 Task: Look for space in Manukau City, New Zealand from 12th July, 2023 to 16th July, 2023 for 8 adults in price range Rs.10000 to Rs.16000. Place can be private room with 8 bedrooms having 8 beds and 8 bathrooms. Property type can be house, flat, guest house. Amenities needed are: wifi, TV, free parkinig on premises, gym, breakfast. Booking option can be shelf check-in. Required host language is English.
Action: Mouse moved to (416, 108)
Screenshot: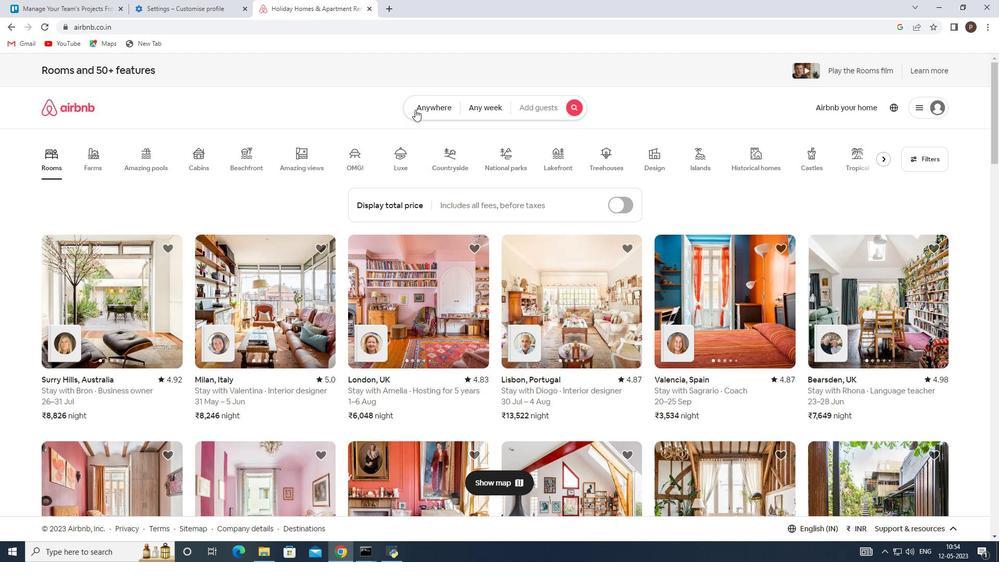 
Action: Mouse pressed left at (416, 108)
Screenshot: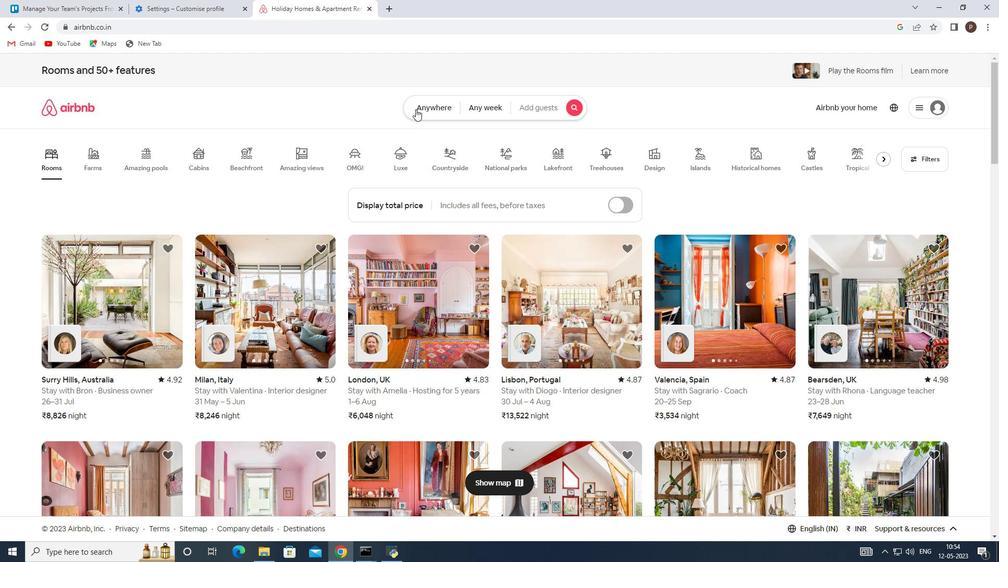 
Action: Mouse moved to (346, 149)
Screenshot: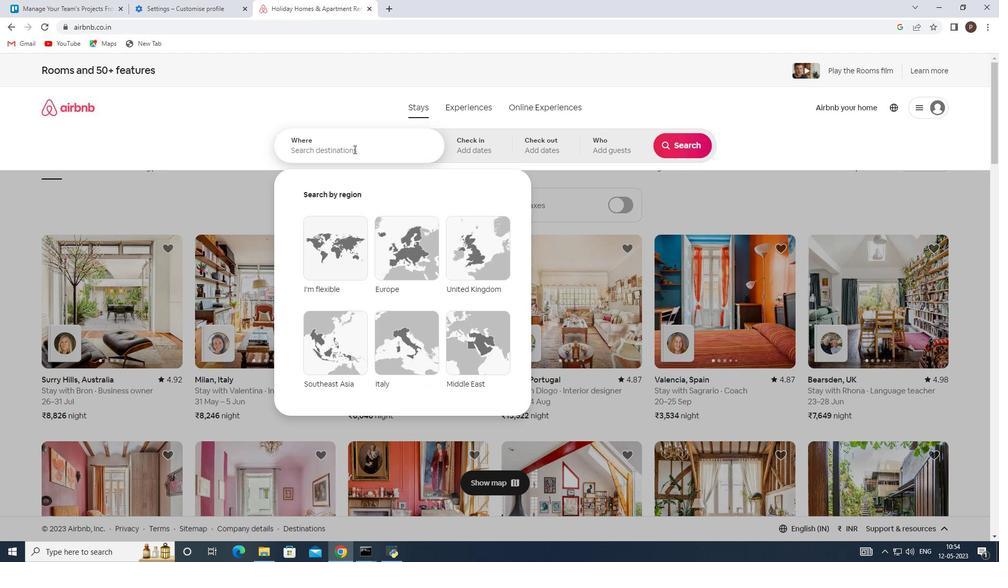 
Action: Mouse pressed left at (346, 149)
Screenshot: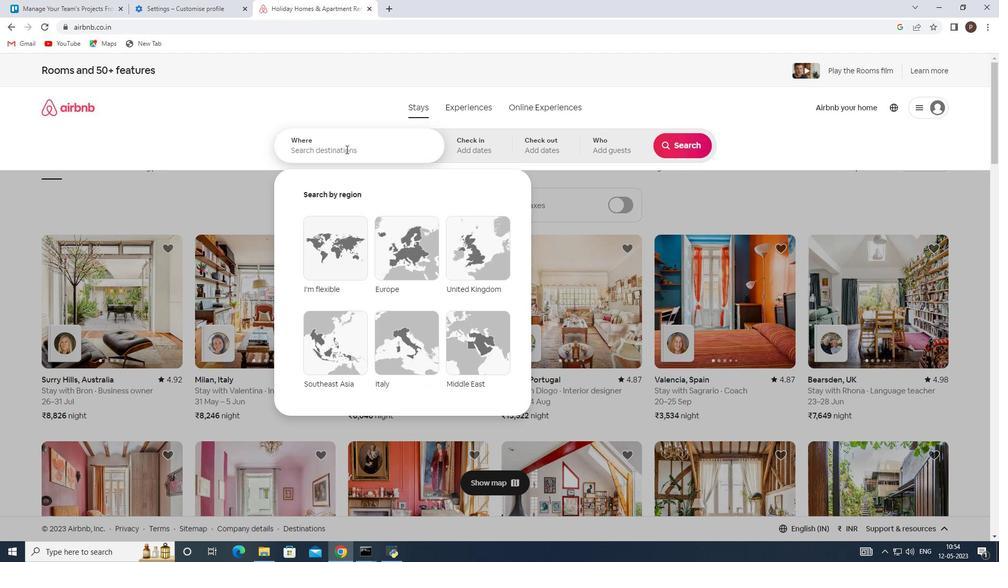 
Action: Key pressed <Key.caps_lock>M<Key.caps_lock>anukau<Key.space><Key.caps_lock>C<Key.caps_lock>ity,<Key.space><Key.caps_lock>N<Key.caps_lock>ew<Key.space><Key.caps_lock>Z<Key.caps_lock>ealand<Key.space><Key.enter>
Screenshot: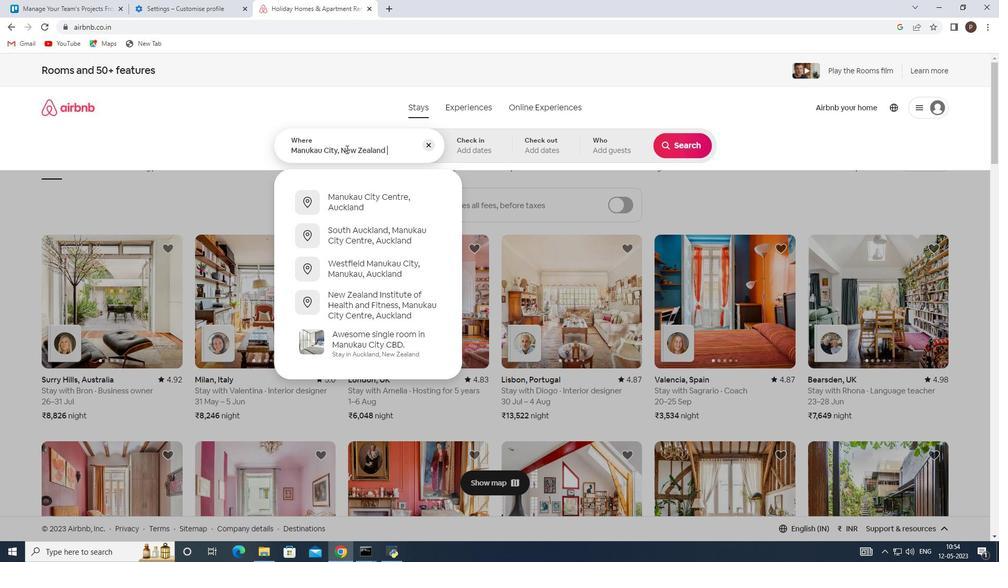 
Action: Mouse moved to (679, 224)
Screenshot: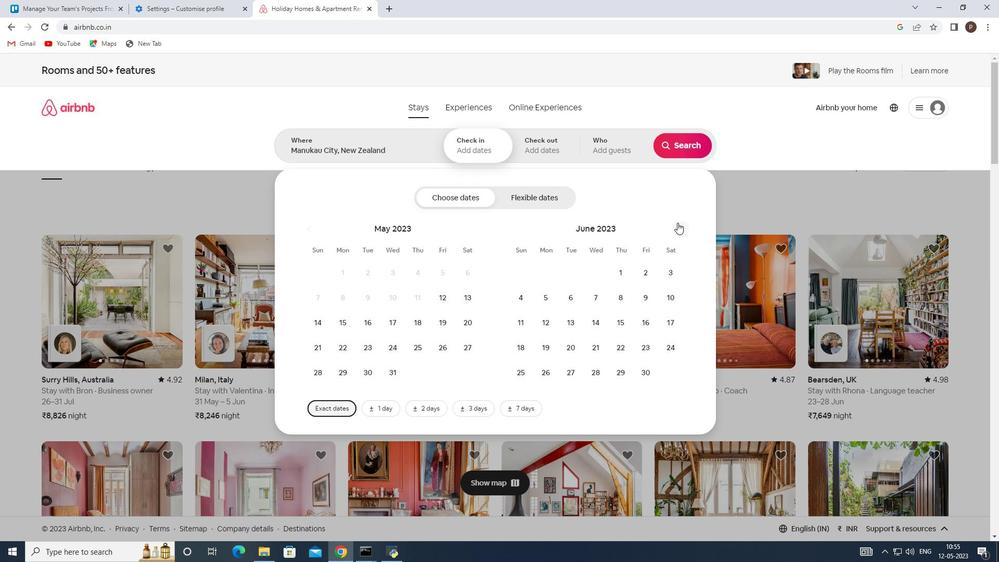 
Action: Mouse pressed left at (679, 224)
Screenshot: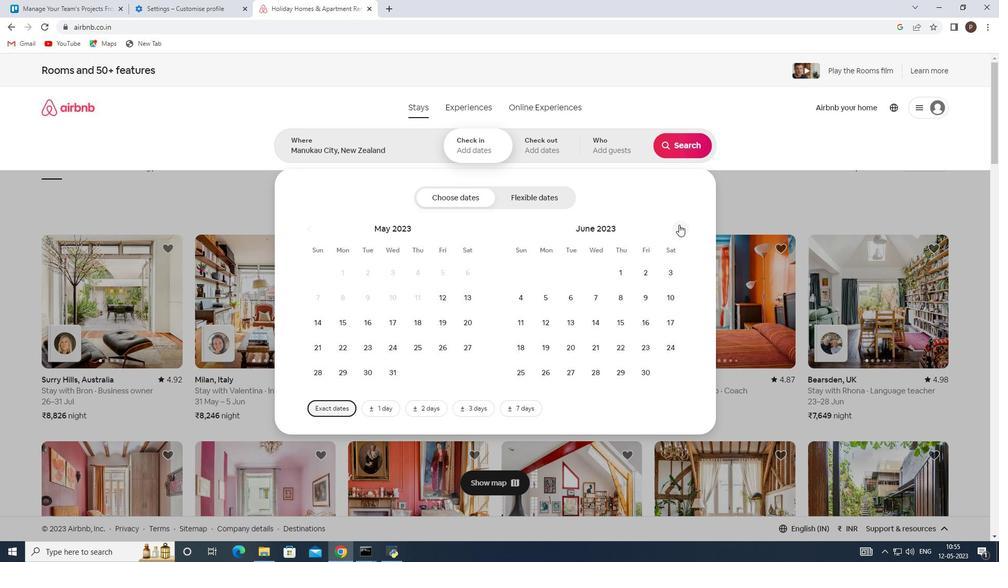 
Action: Mouse moved to (596, 320)
Screenshot: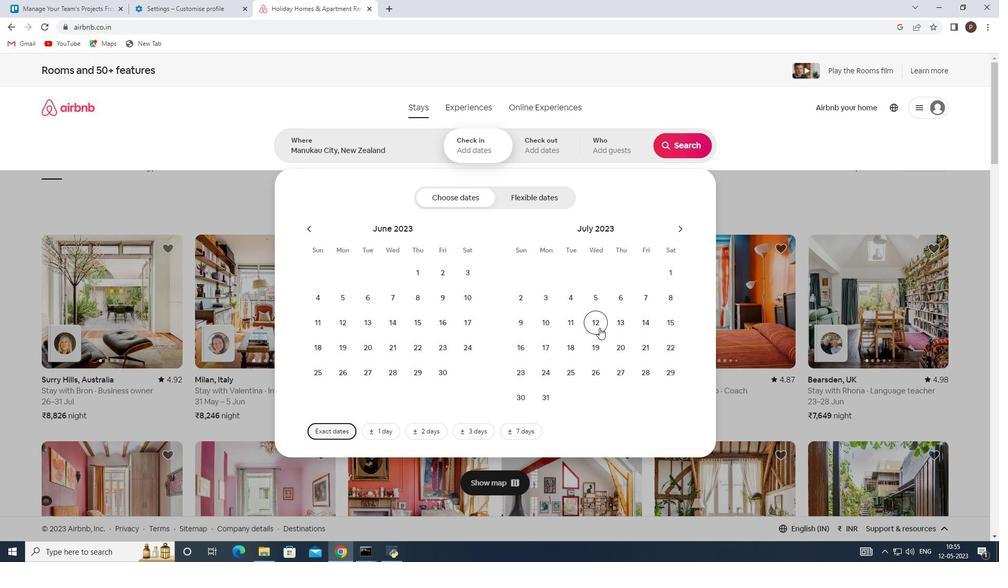 
Action: Mouse pressed left at (596, 320)
Screenshot: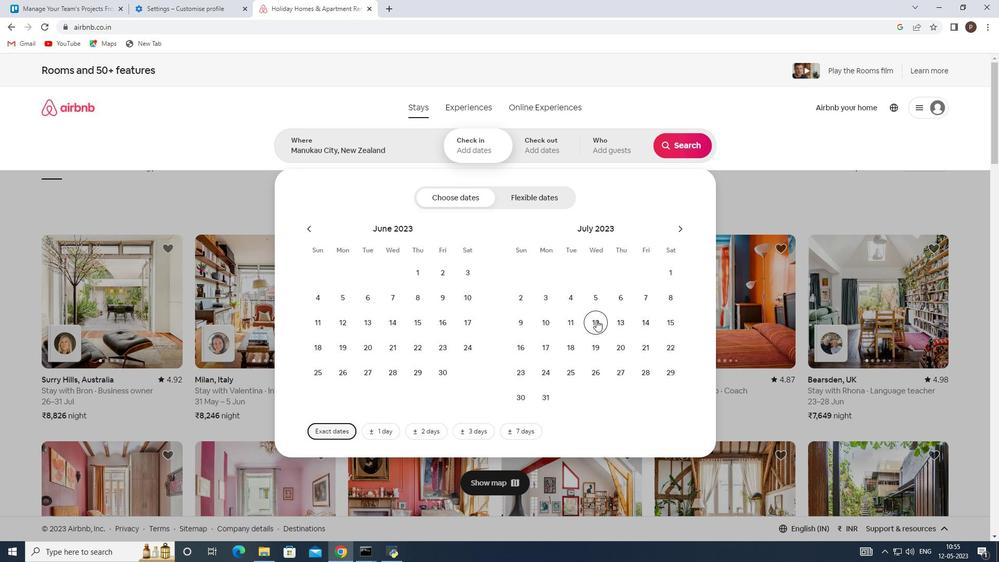 
Action: Mouse moved to (518, 348)
Screenshot: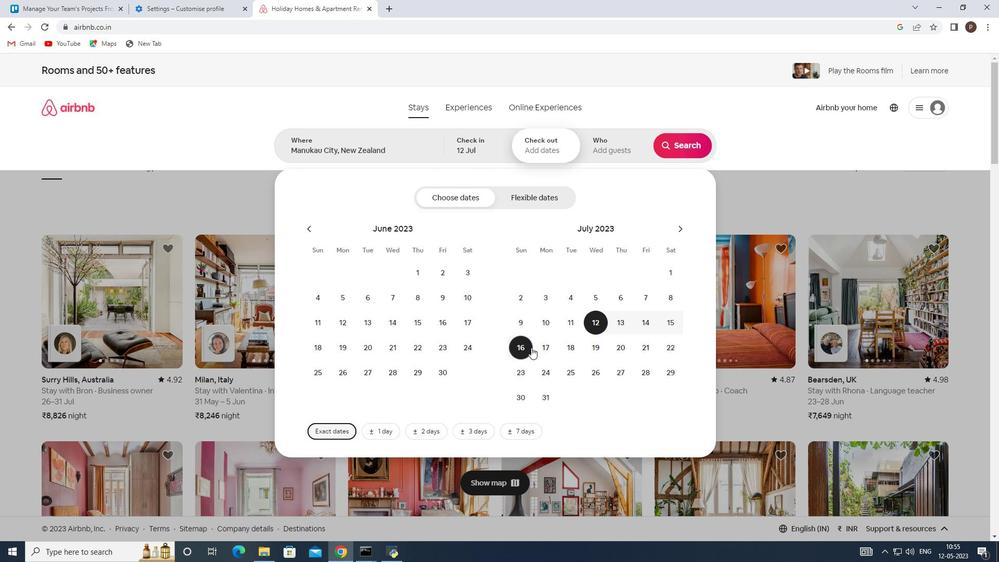 
Action: Mouse pressed left at (518, 348)
Screenshot: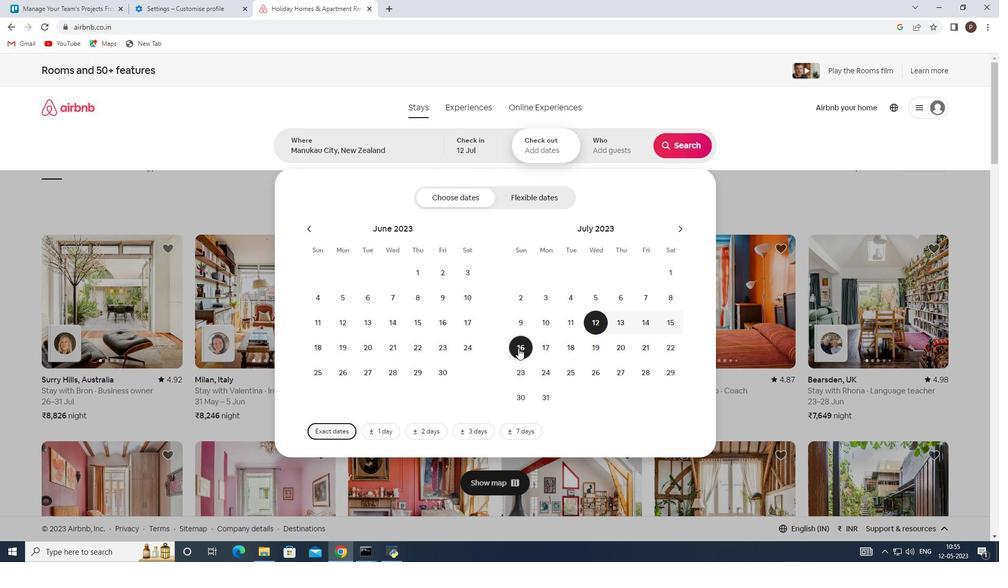 
Action: Mouse moved to (599, 143)
Screenshot: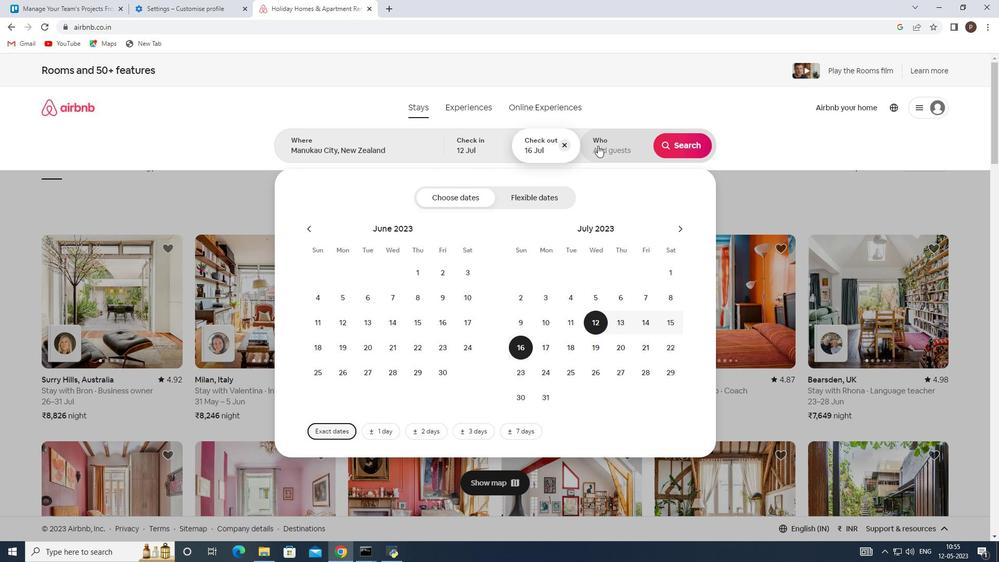 
Action: Mouse pressed left at (599, 143)
Screenshot: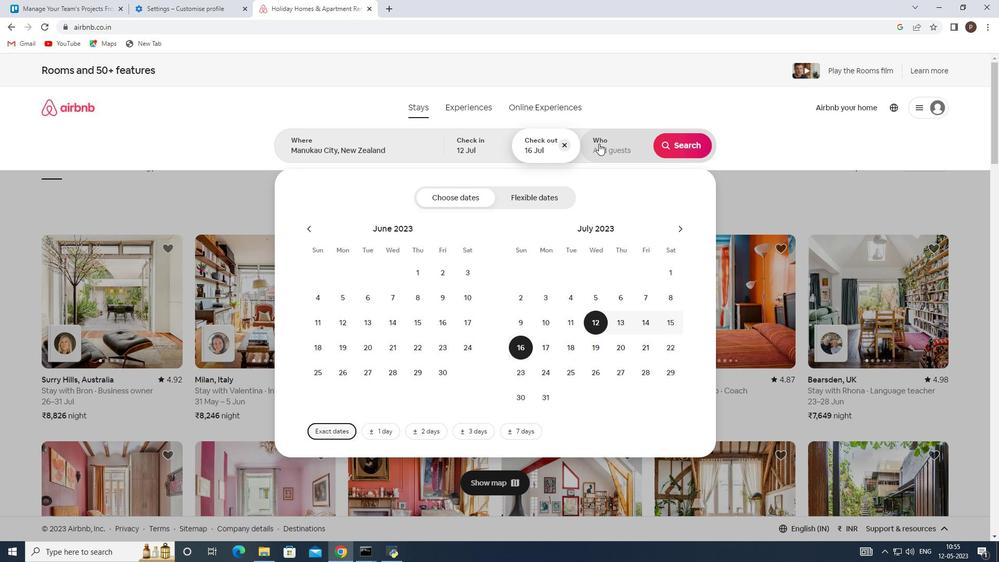 
Action: Mouse moved to (684, 199)
Screenshot: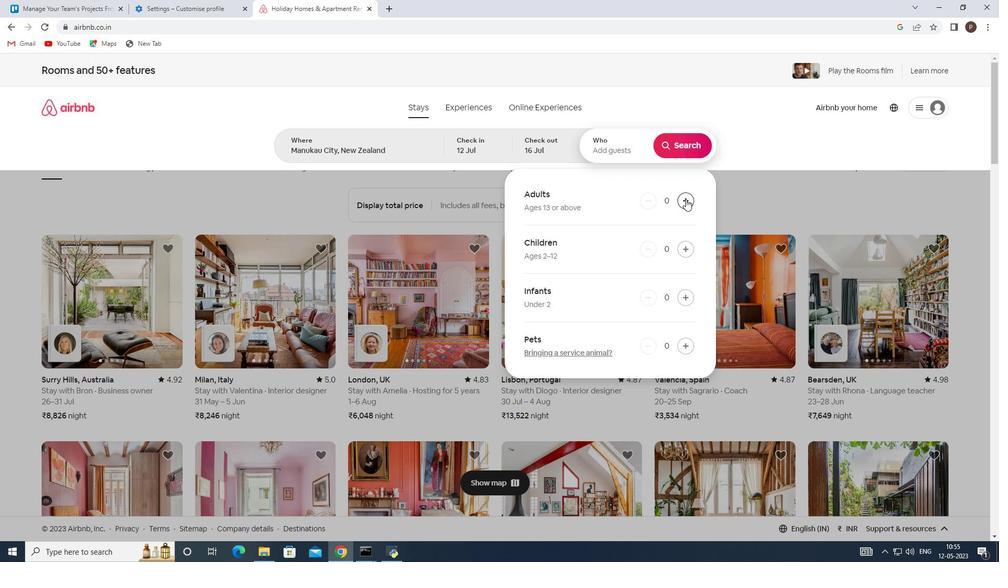 
Action: Mouse pressed left at (684, 199)
Screenshot: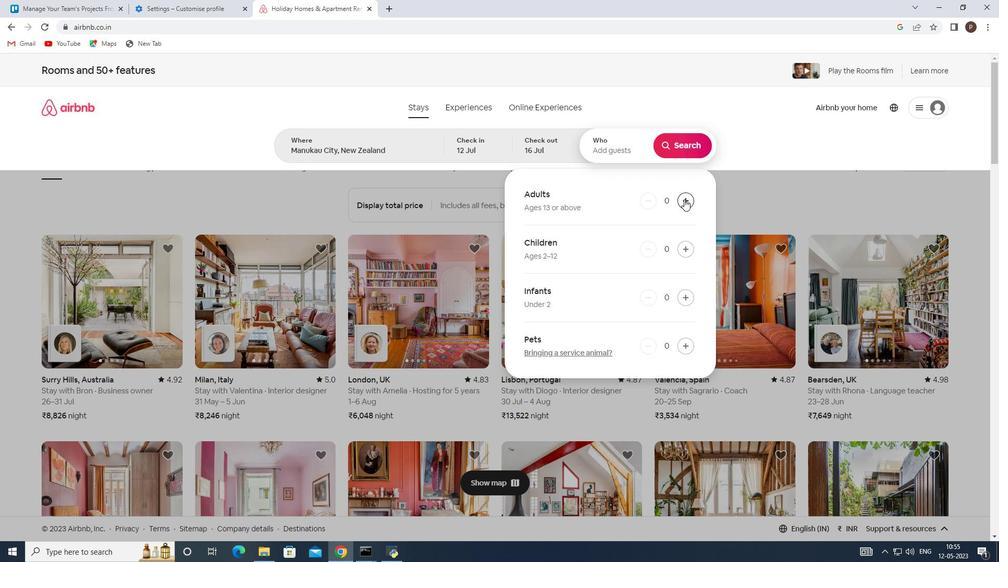 
Action: Mouse pressed left at (684, 199)
Screenshot: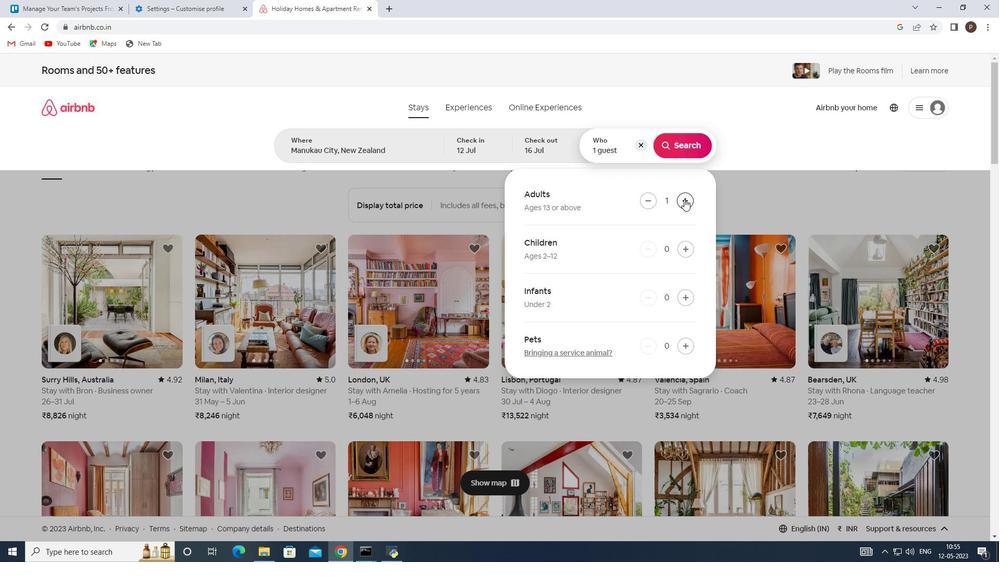
Action: Mouse pressed left at (684, 199)
Screenshot: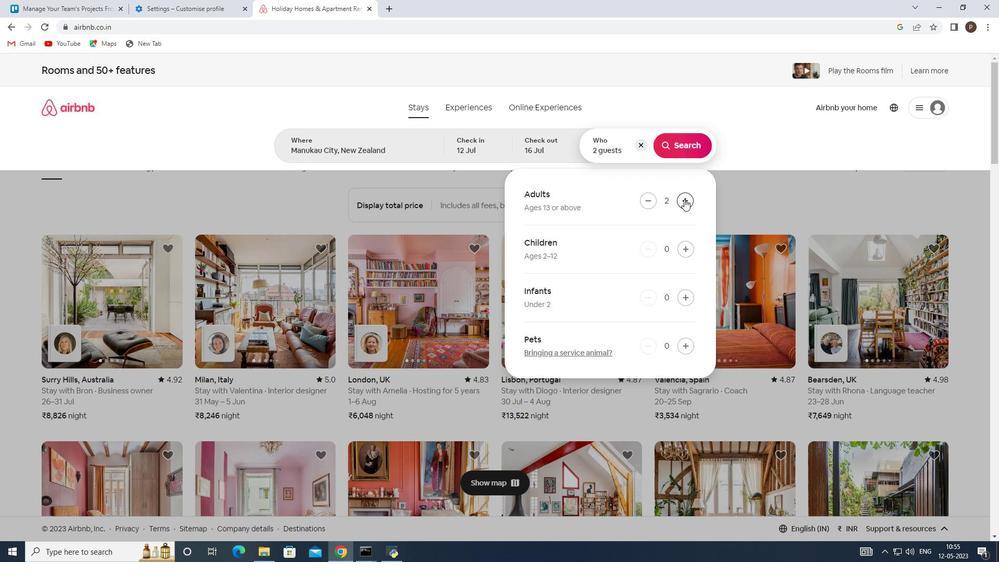 
Action: Mouse pressed left at (684, 199)
Screenshot: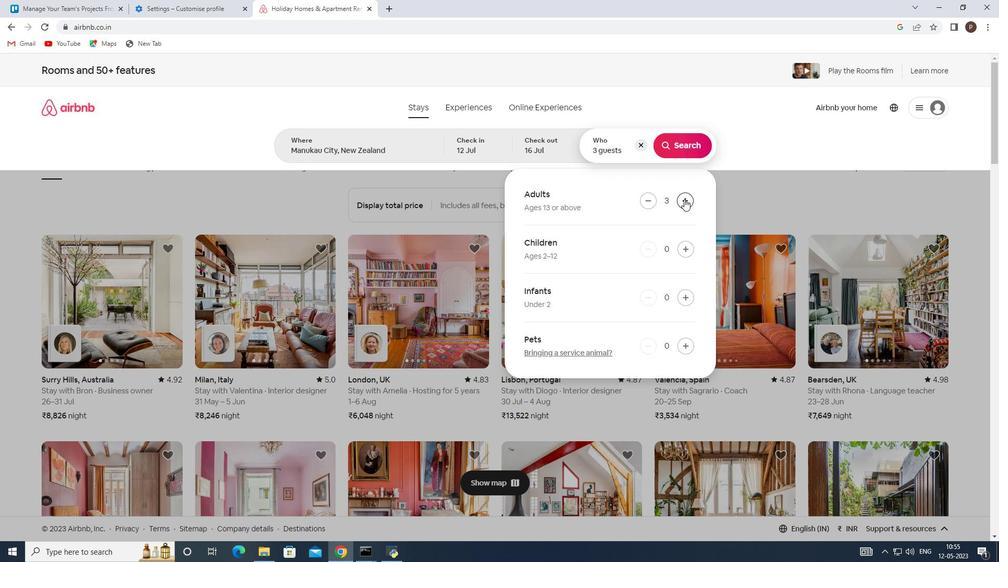 
Action: Mouse pressed left at (684, 199)
Screenshot: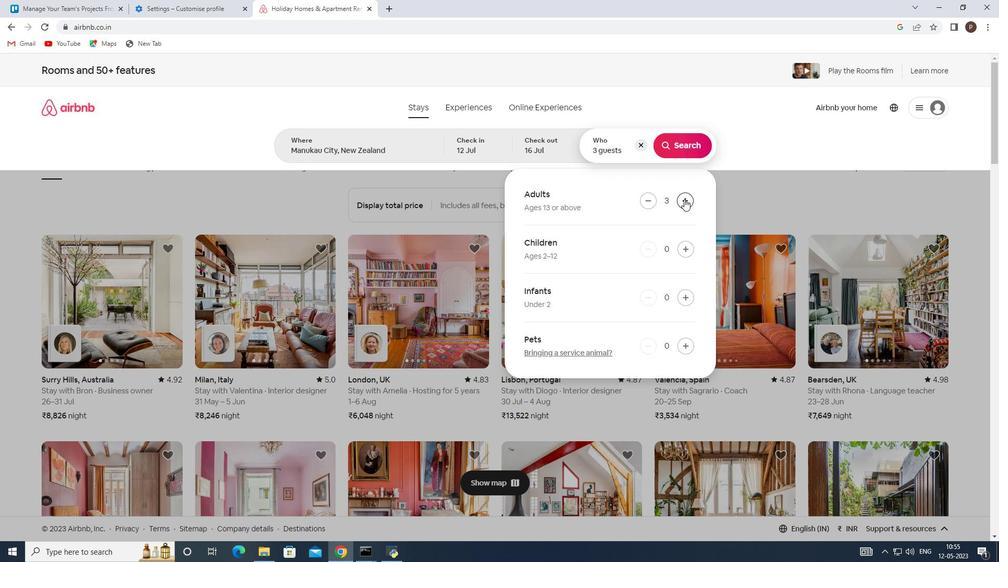 
Action: Mouse pressed left at (684, 199)
Screenshot: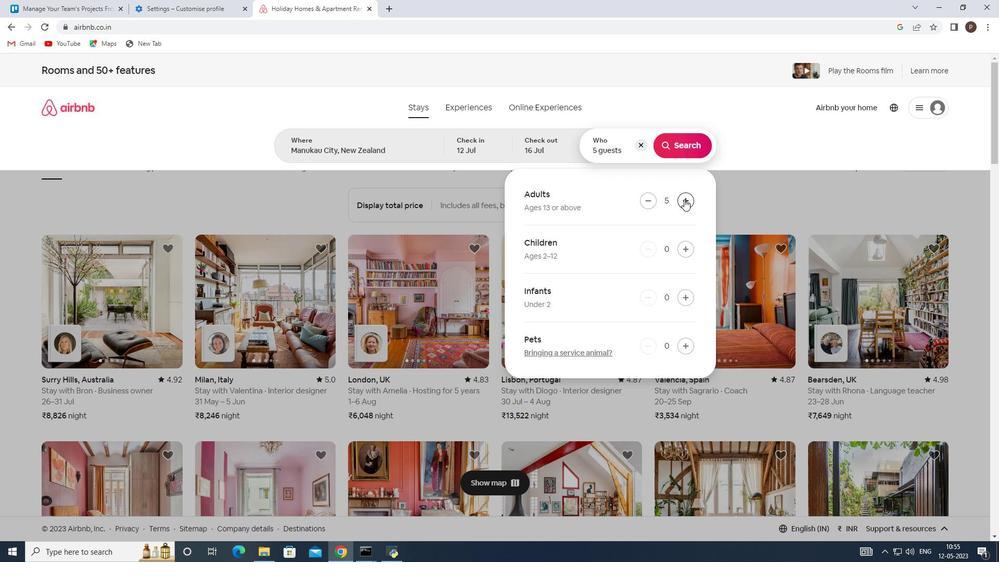 
Action: Mouse pressed left at (684, 199)
Screenshot: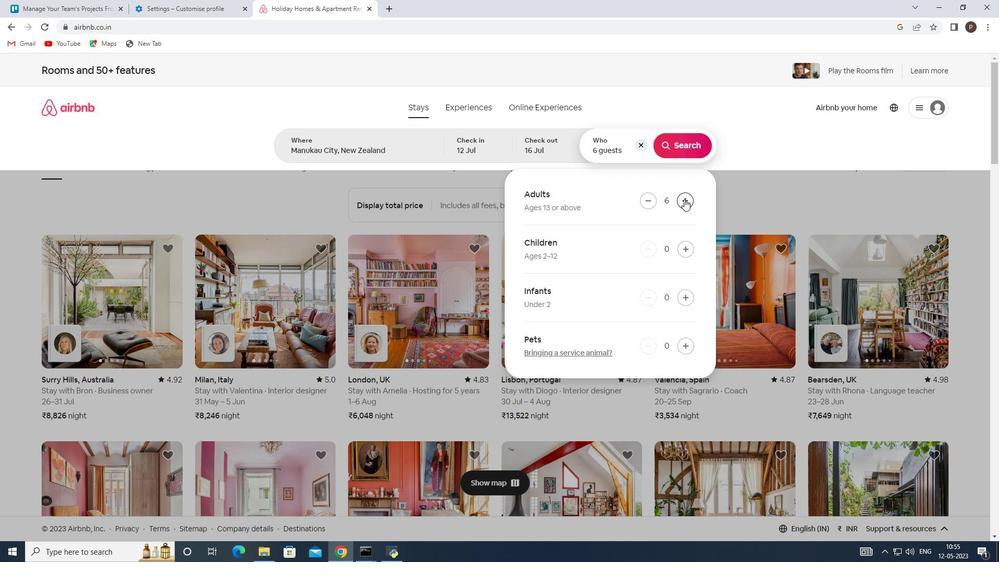 
Action: Mouse pressed left at (684, 199)
Screenshot: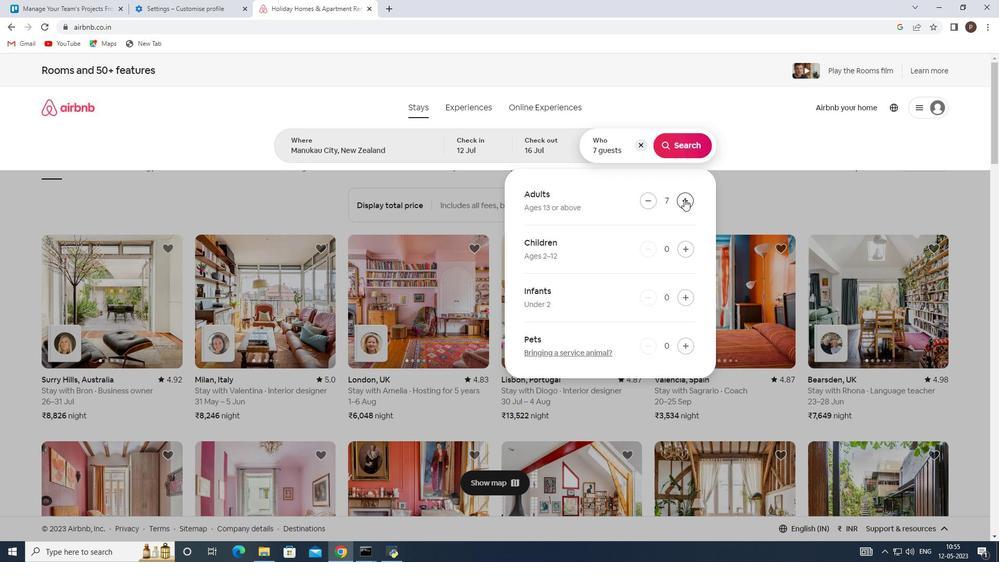 
Action: Mouse moved to (675, 154)
Screenshot: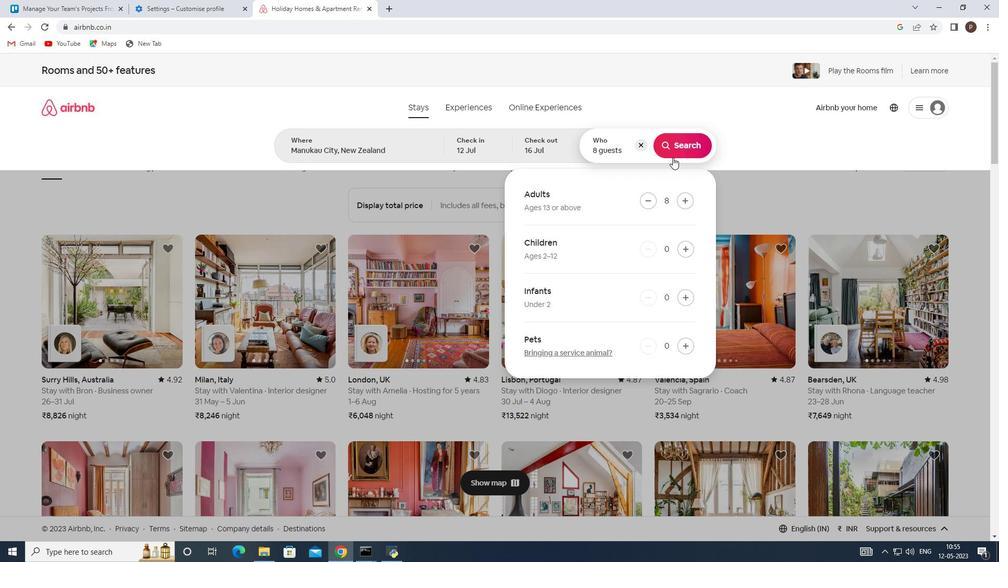 
Action: Mouse pressed left at (675, 154)
Screenshot: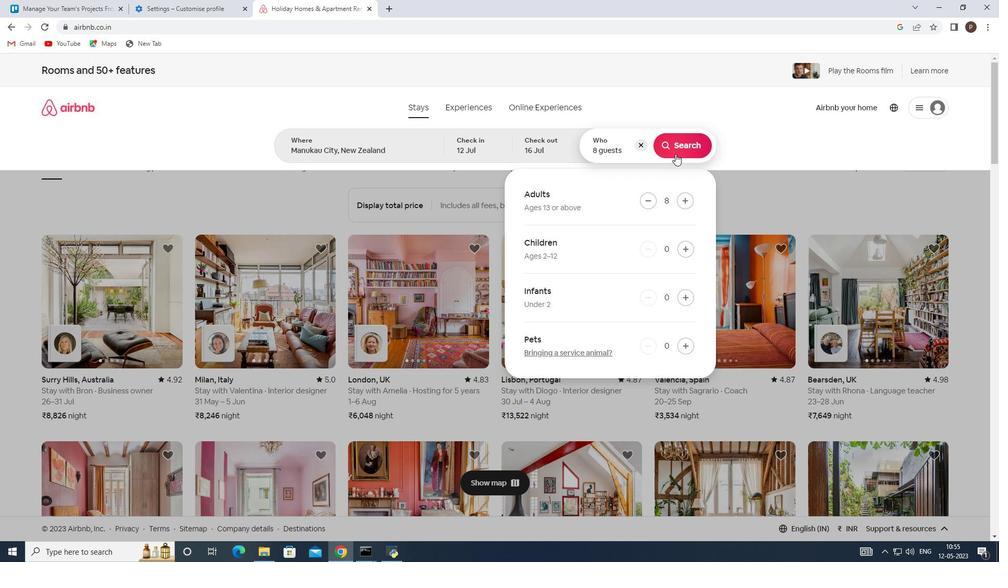 
Action: Mouse moved to (941, 114)
Screenshot: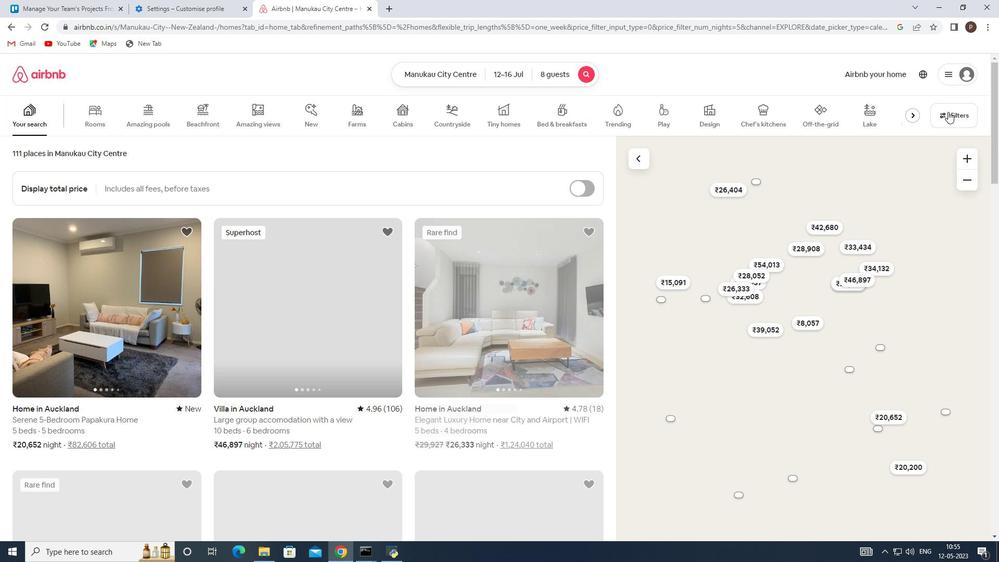 
Action: Mouse pressed left at (941, 114)
Screenshot: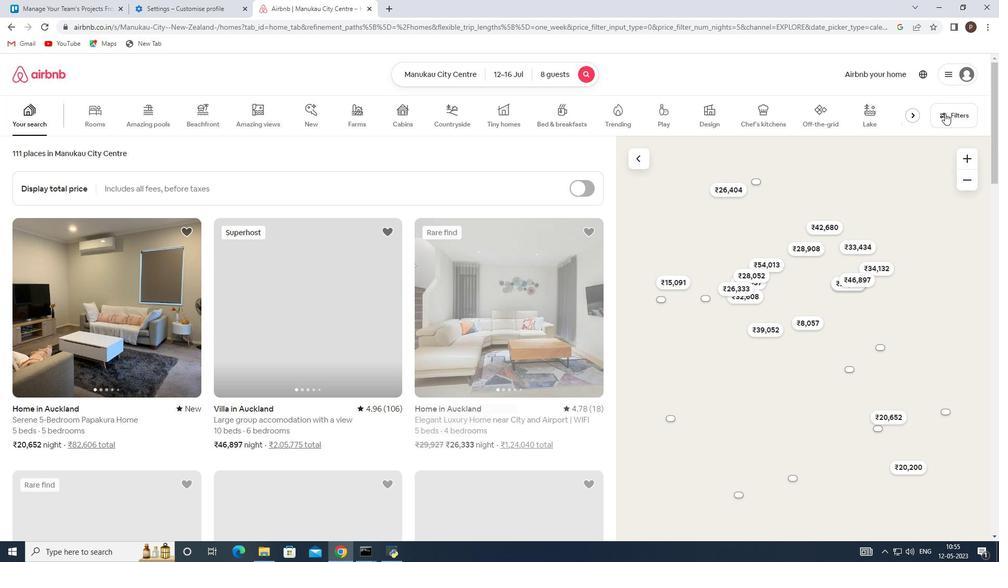
Action: Mouse moved to (341, 366)
Screenshot: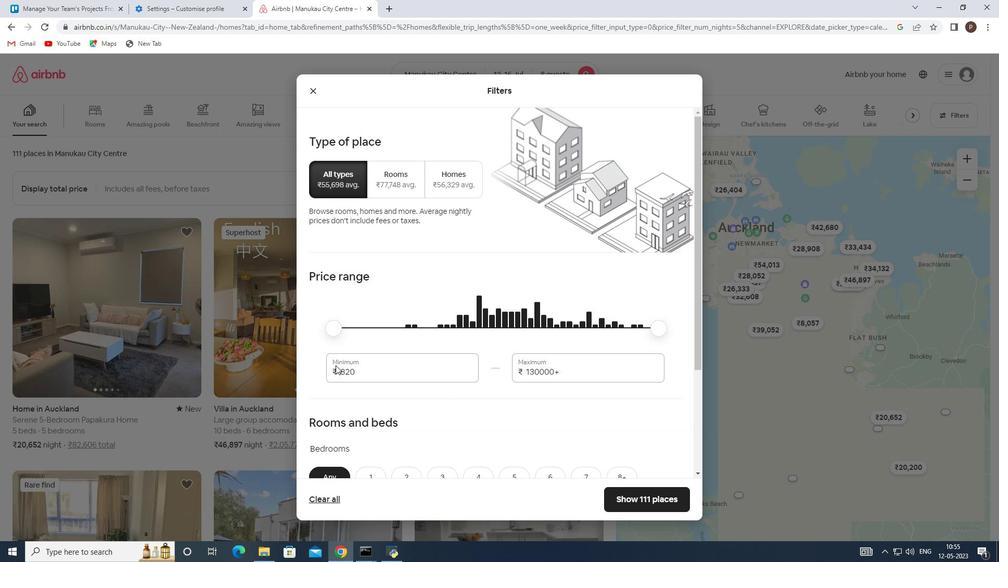 
Action: Mouse pressed left at (341, 366)
Screenshot: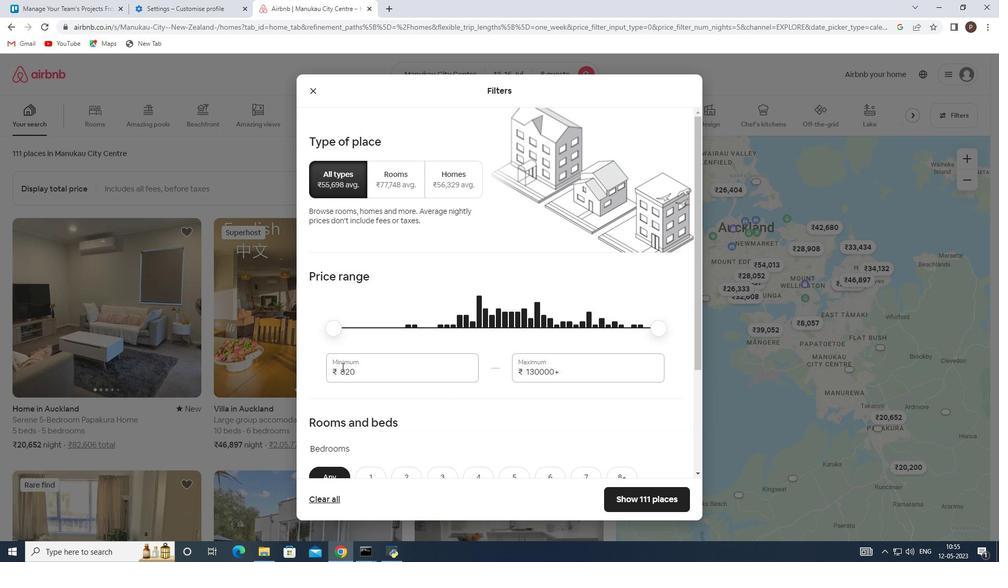 
Action: Mouse pressed left at (341, 366)
Screenshot: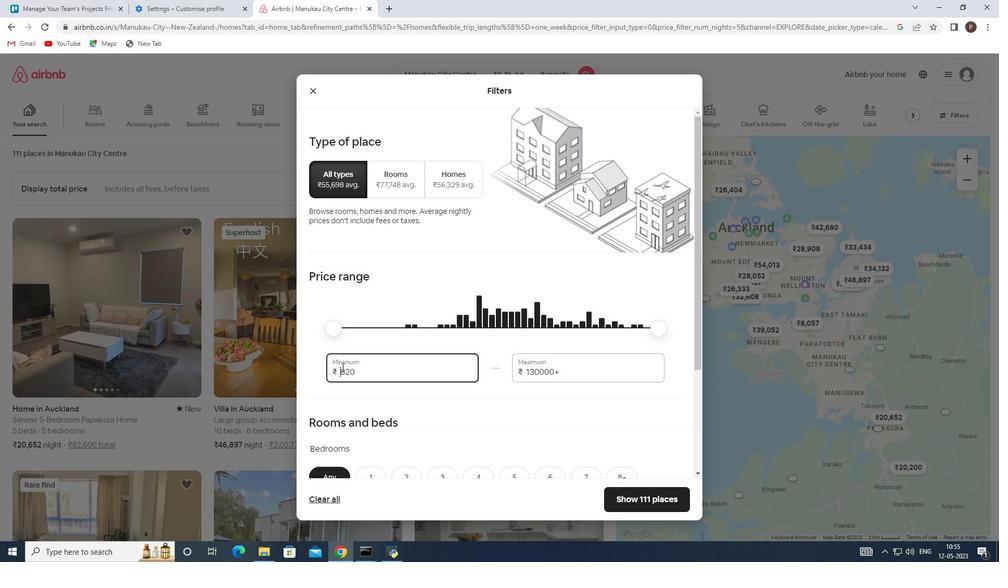 
Action: Mouse moved to (341, 366)
Screenshot: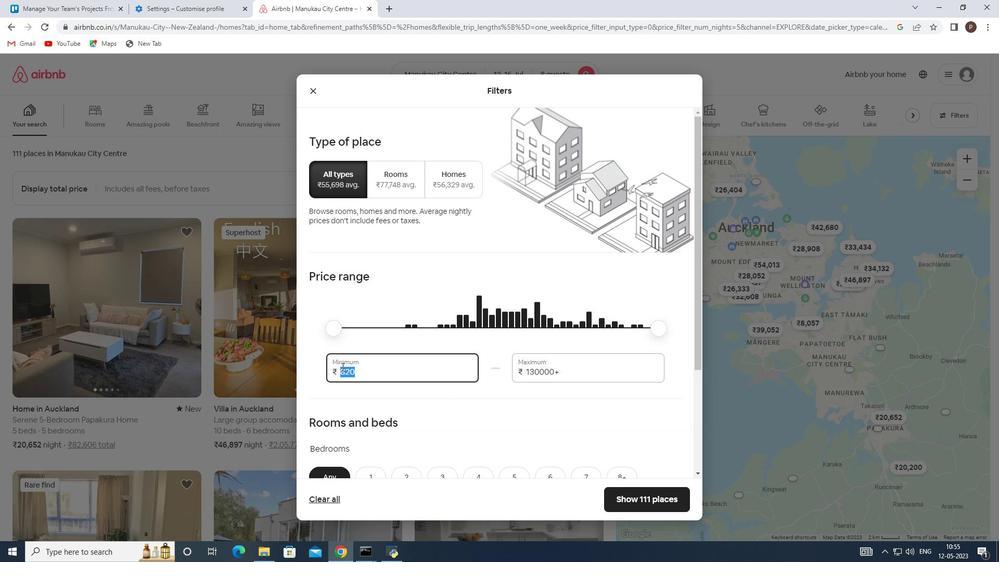 
Action: Key pressed 10000<Key.tab>16000
Screenshot: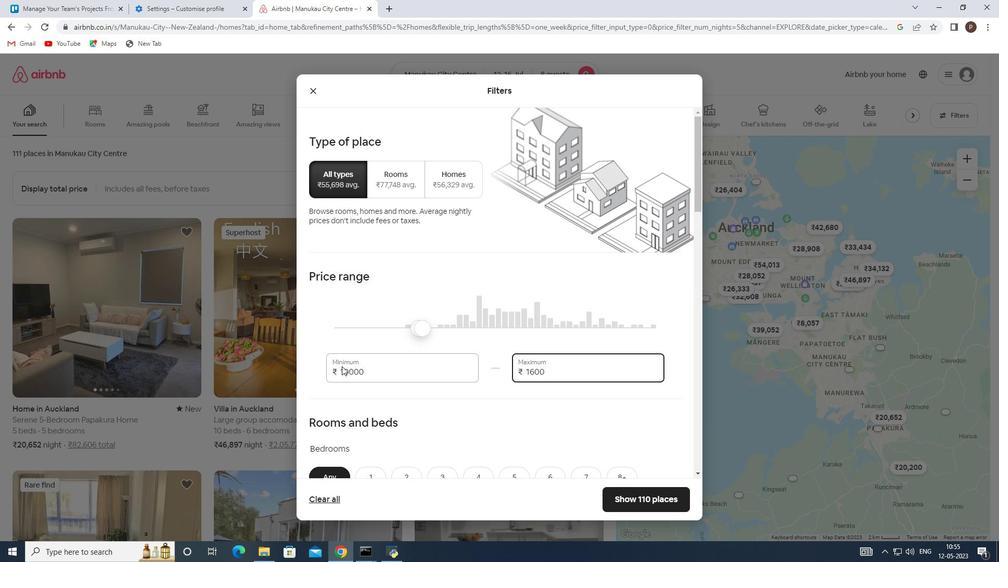 
Action: Mouse moved to (358, 397)
Screenshot: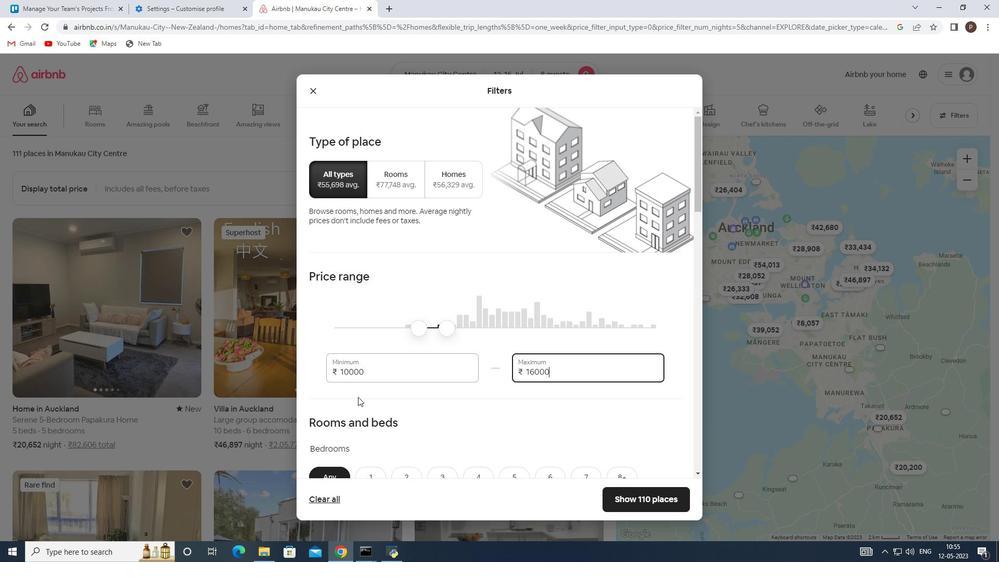 
Action: Mouse scrolled (358, 396) with delta (0, 0)
Screenshot: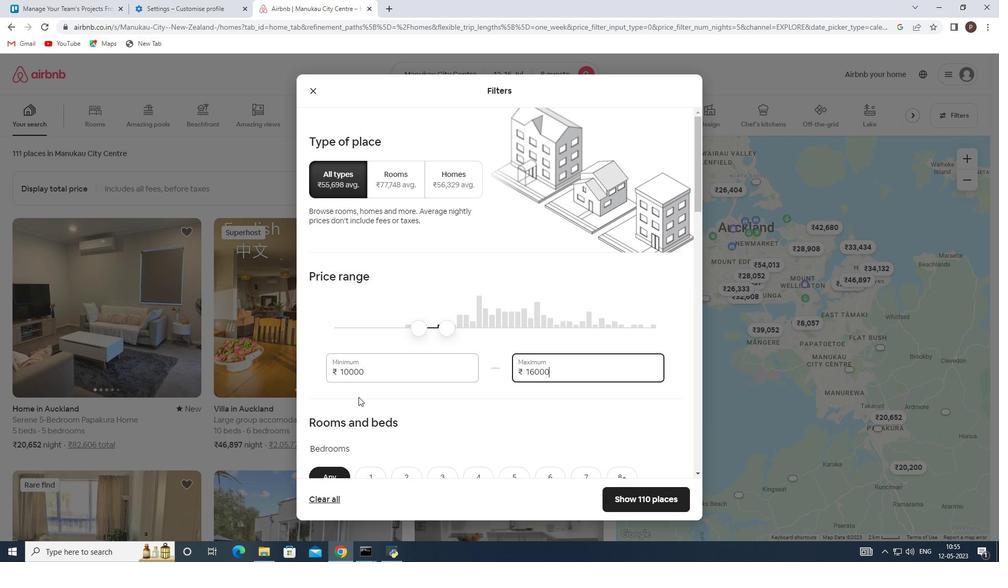 
Action: Mouse moved to (374, 352)
Screenshot: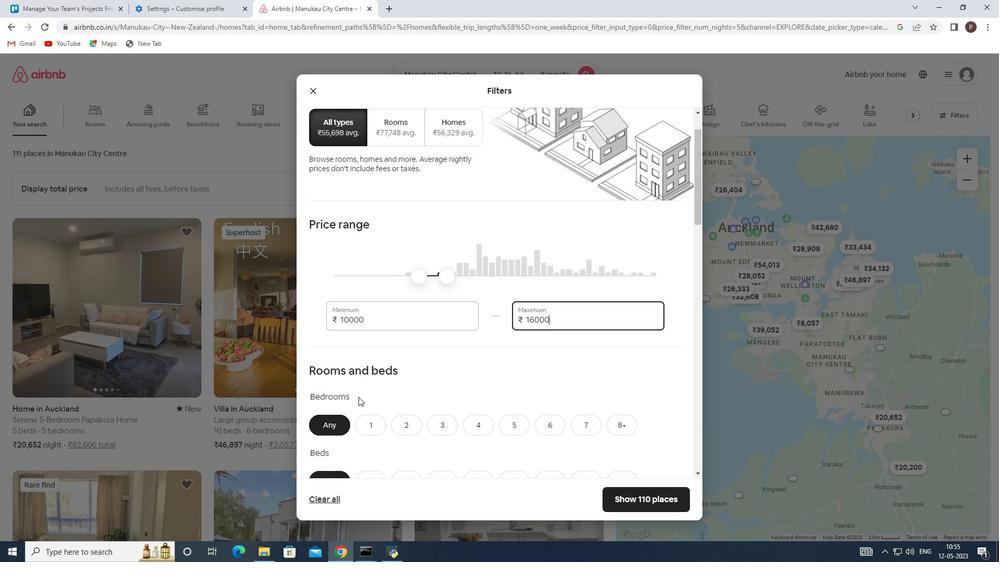 
Action: Mouse scrolled (374, 351) with delta (0, 0)
Screenshot: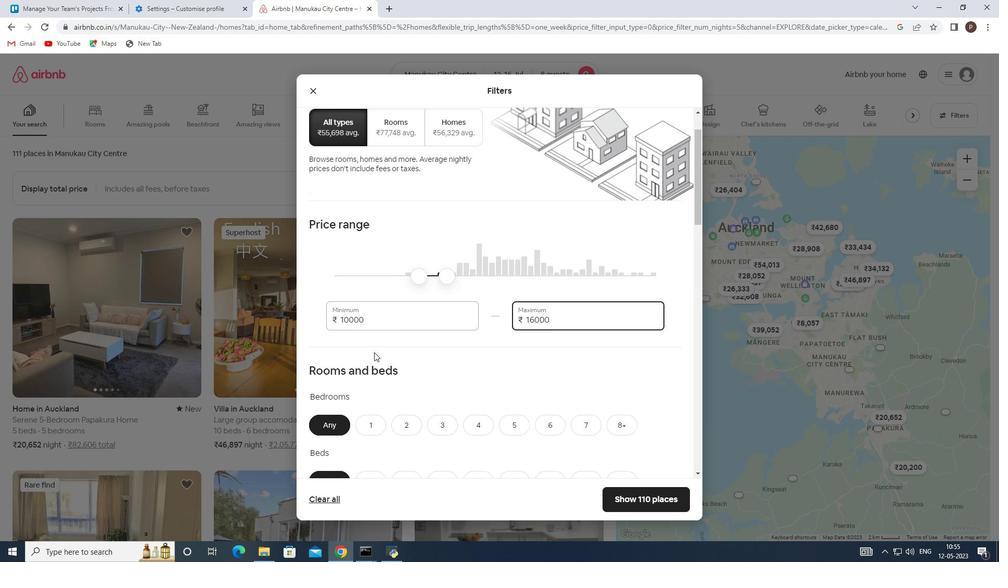 
Action: Mouse moved to (619, 368)
Screenshot: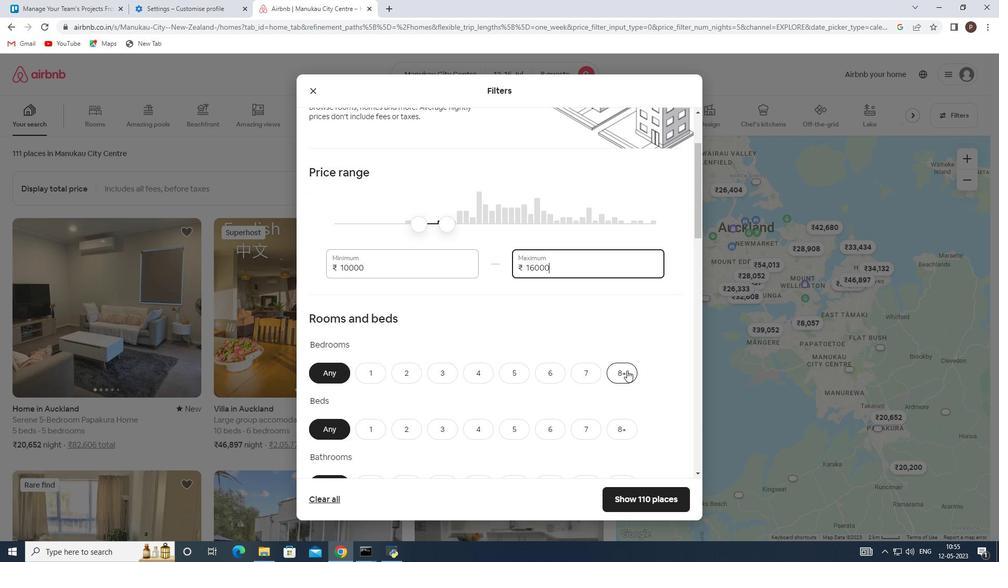 
Action: Mouse pressed left at (619, 368)
Screenshot: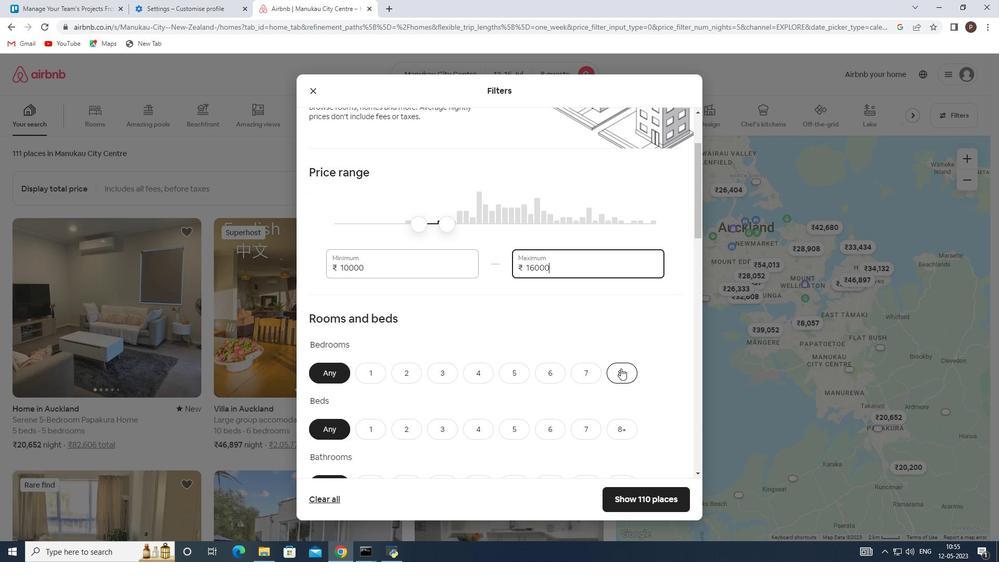 
Action: Mouse scrolled (619, 367) with delta (0, 0)
Screenshot: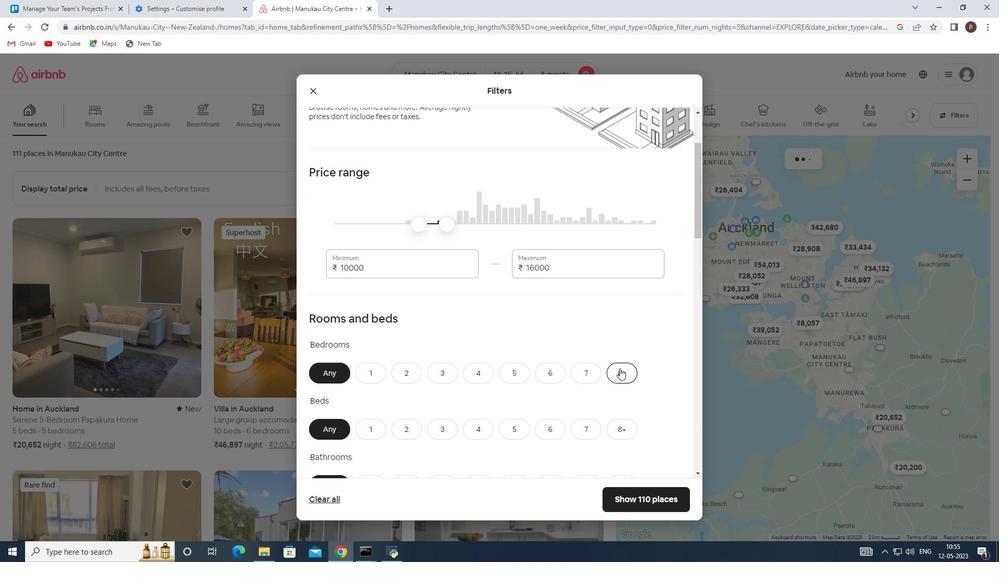 
Action: Mouse scrolled (619, 367) with delta (0, 0)
Screenshot: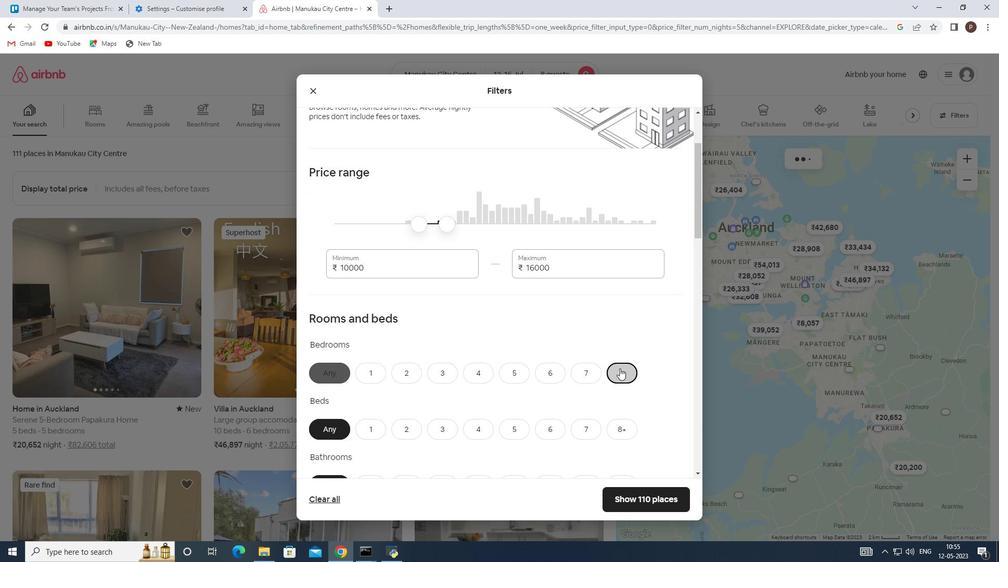 
Action: Mouse moved to (620, 318)
Screenshot: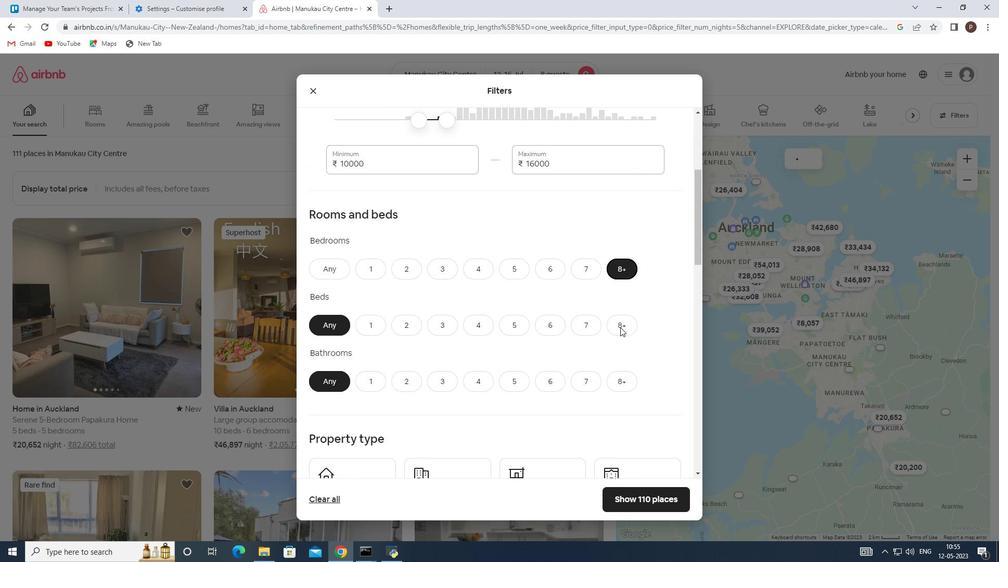 
Action: Mouse pressed left at (620, 318)
Screenshot: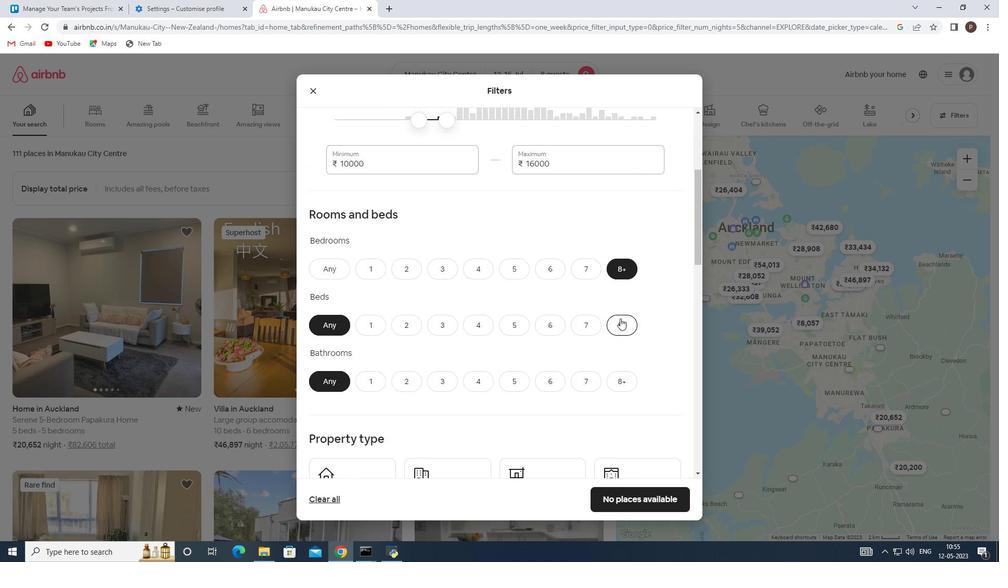 
Action: Mouse moved to (617, 378)
Screenshot: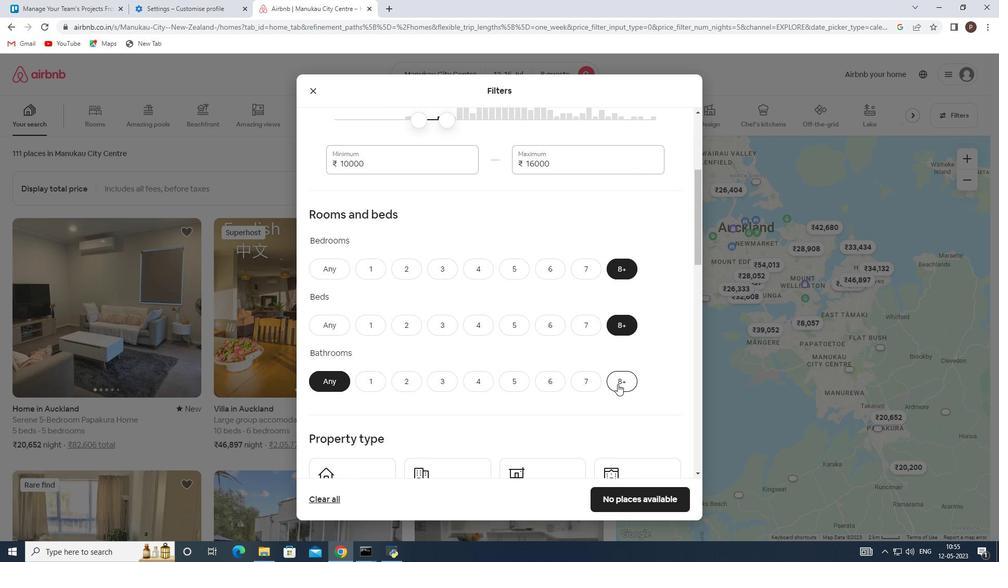 
Action: Mouse pressed left at (617, 378)
Screenshot: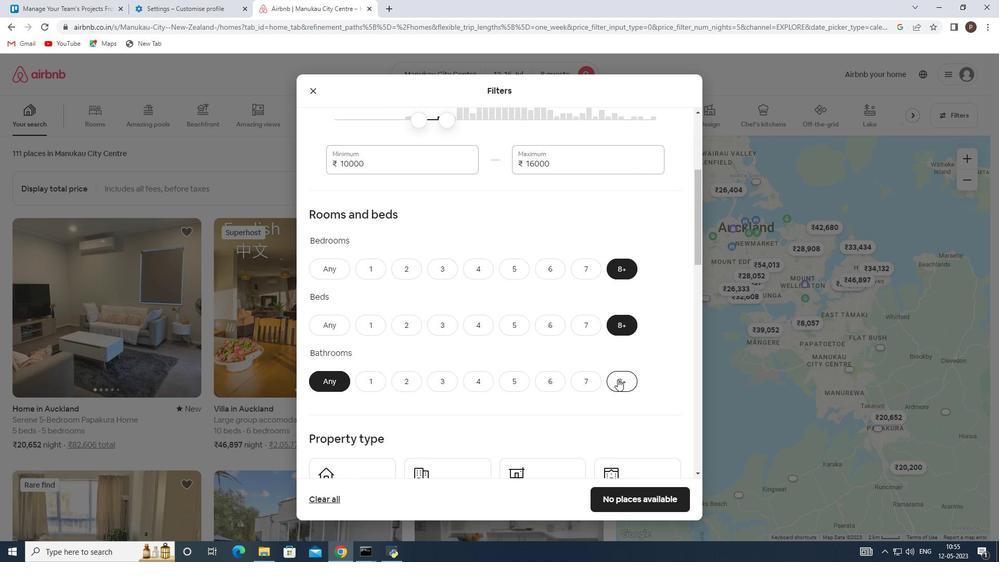 
Action: Mouse moved to (526, 403)
Screenshot: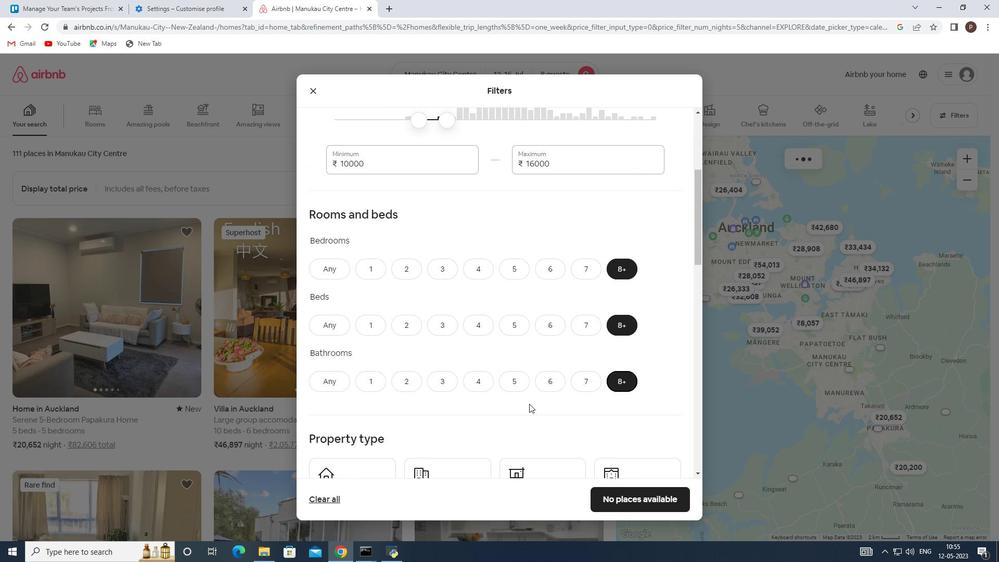 
Action: Mouse scrolled (526, 403) with delta (0, 0)
Screenshot: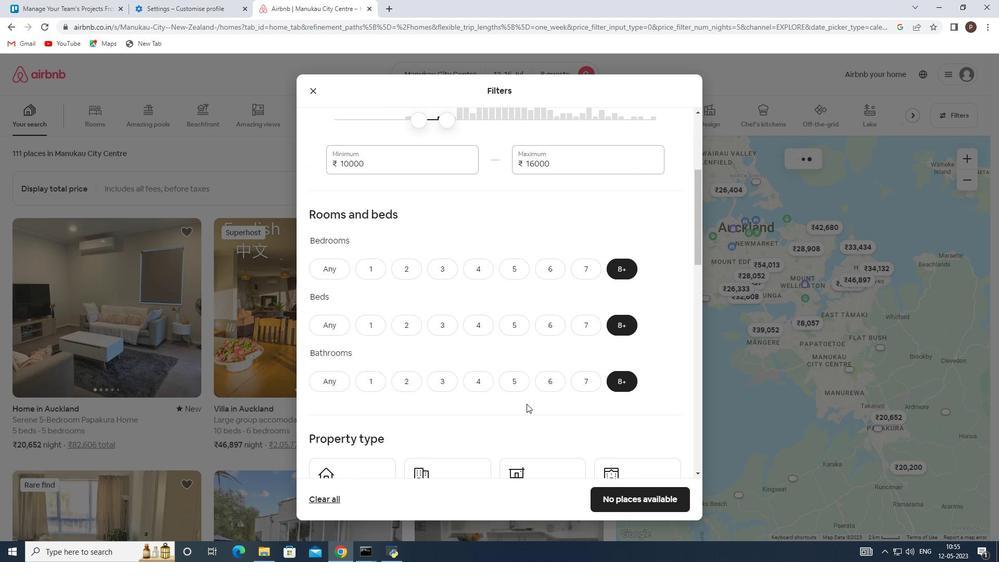 
Action: Mouse scrolled (526, 403) with delta (0, 0)
Screenshot: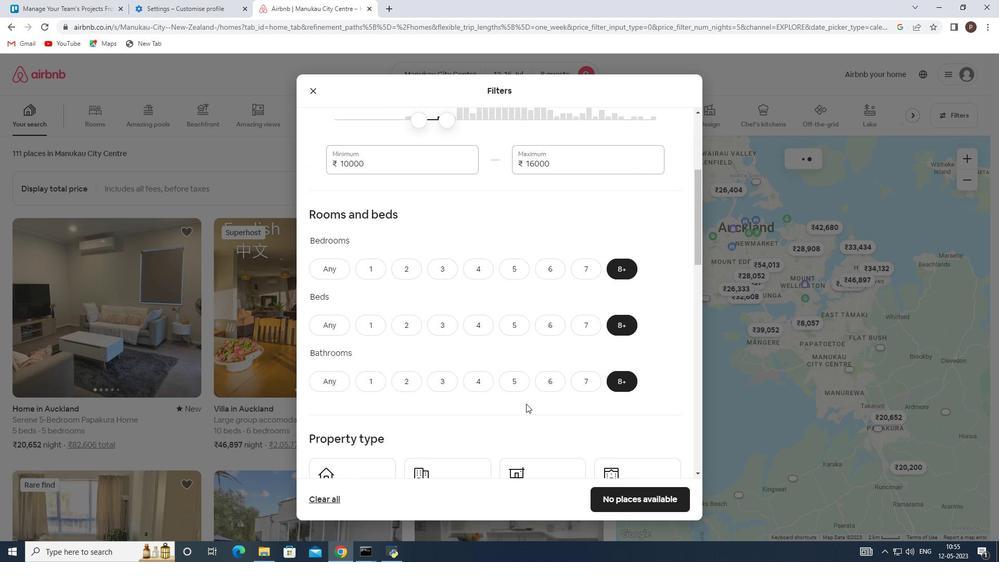 
Action: Mouse moved to (373, 373)
Screenshot: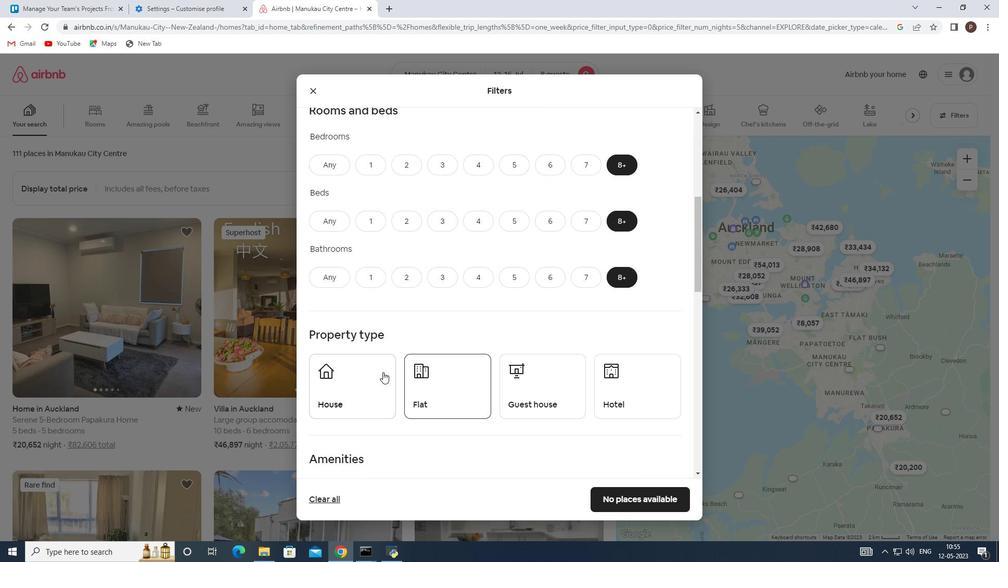 
Action: Mouse pressed left at (373, 373)
Screenshot: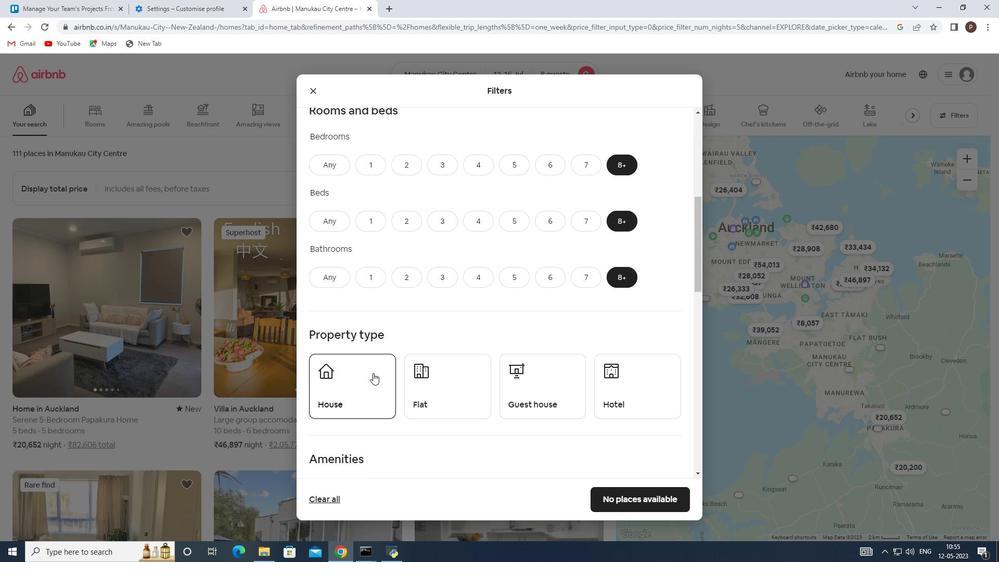 
Action: Mouse moved to (453, 387)
Screenshot: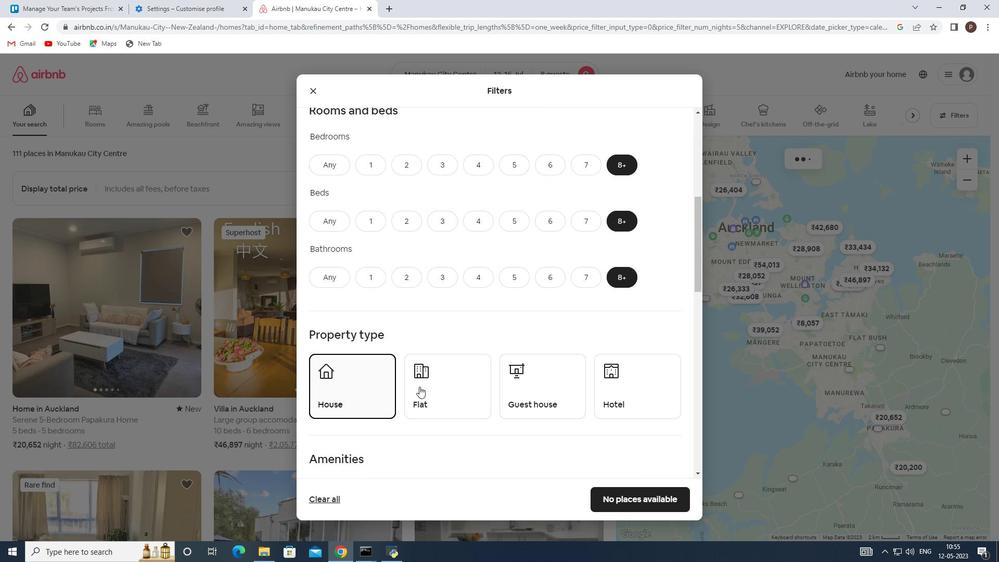 
Action: Mouse pressed left at (453, 387)
Screenshot: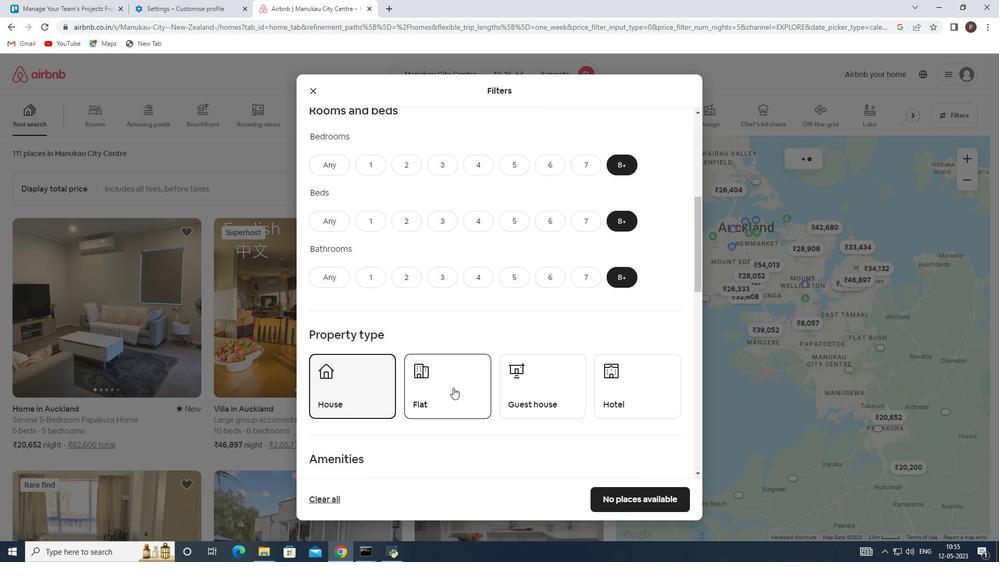 
Action: Mouse moved to (556, 393)
Screenshot: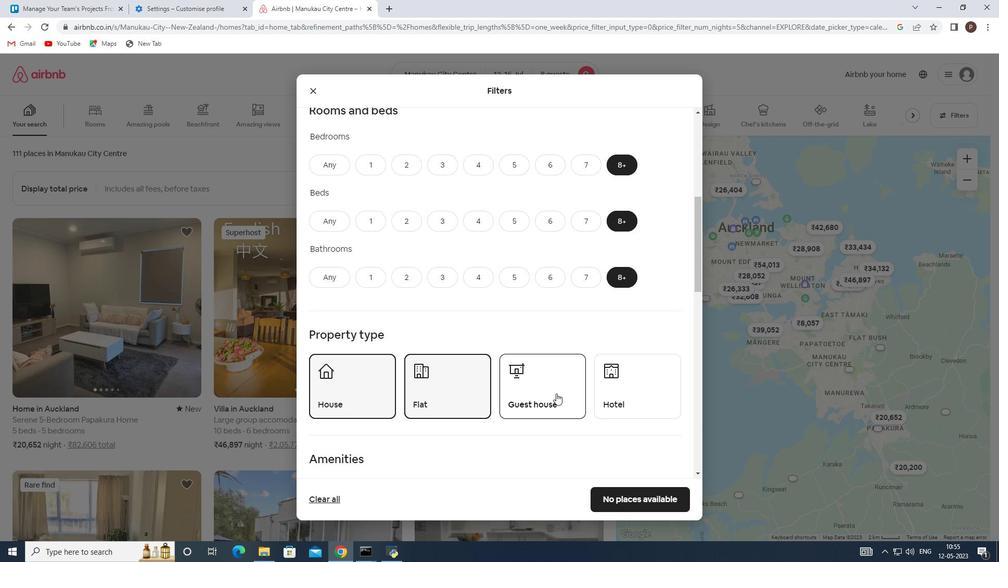 
Action: Mouse pressed left at (556, 393)
Screenshot: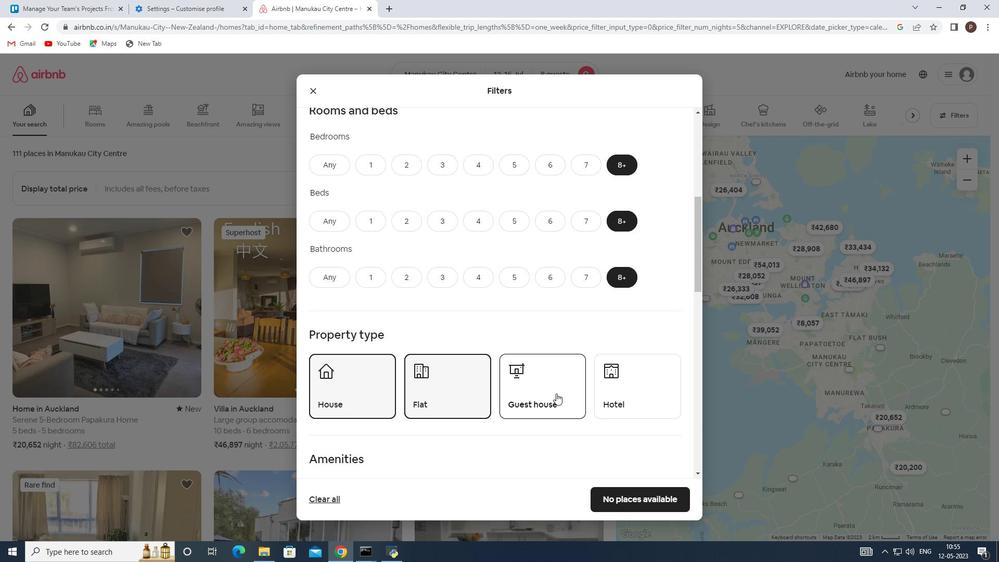 
Action: Mouse moved to (511, 392)
Screenshot: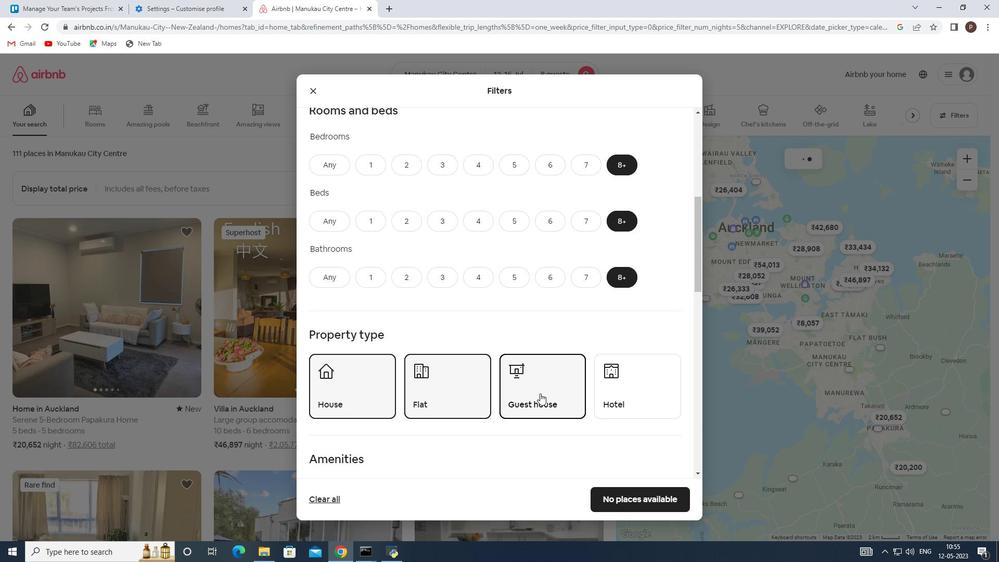 
Action: Mouse scrolled (511, 391) with delta (0, 0)
Screenshot: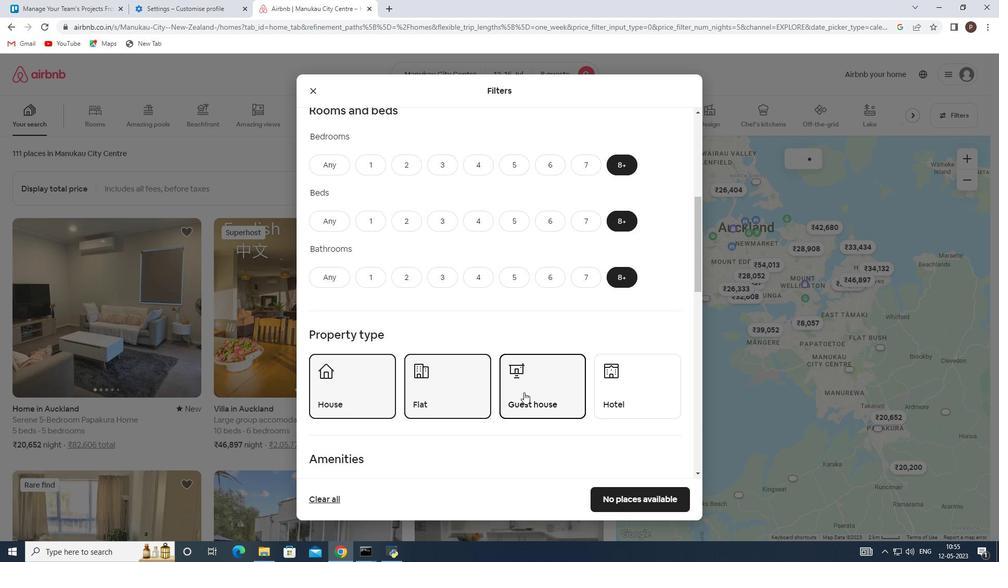 
Action: Mouse scrolled (511, 391) with delta (0, 0)
Screenshot: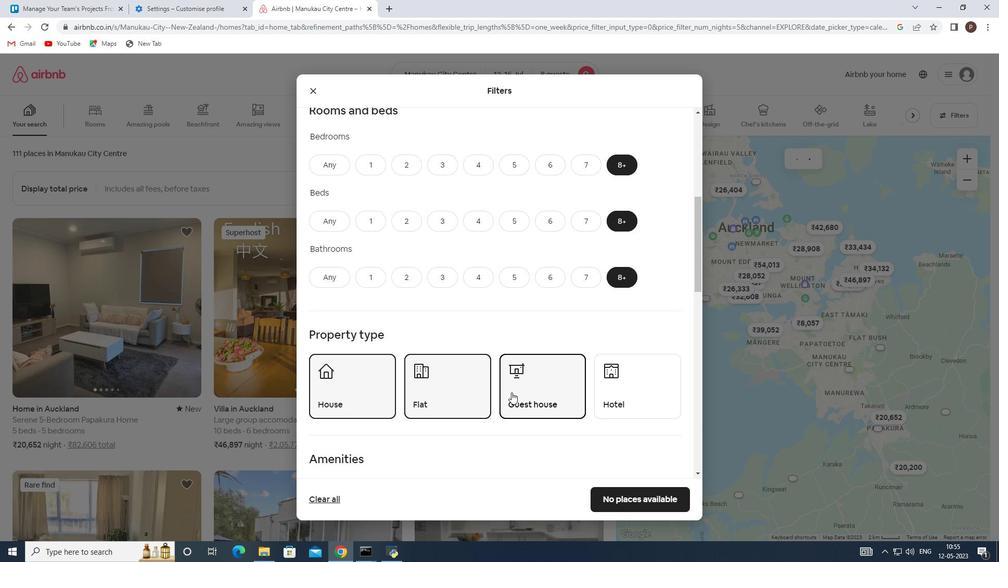 
Action: Mouse moved to (484, 384)
Screenshot: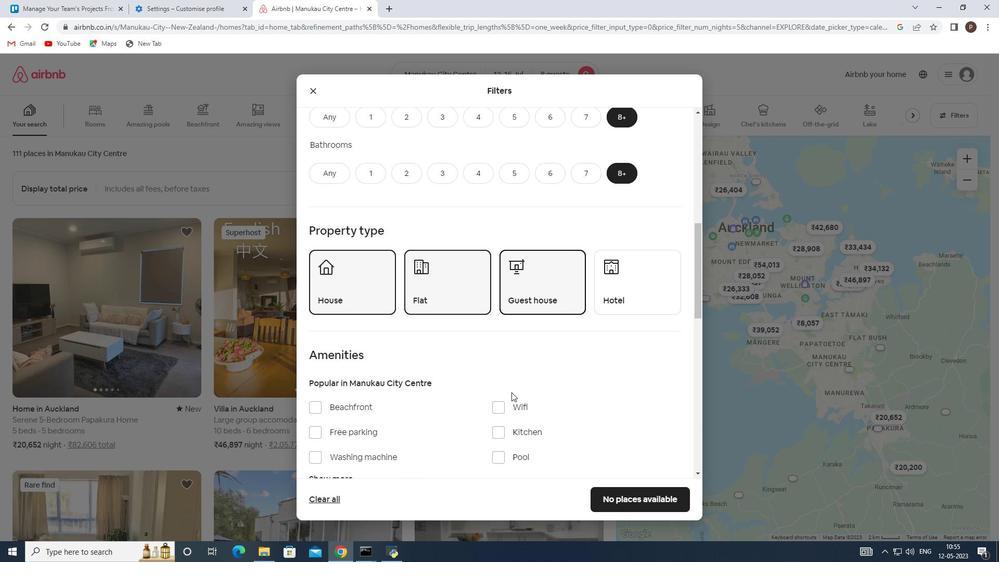
Action: Mouse scrolled (484, 383) with delta (0, 0)
Screenshot: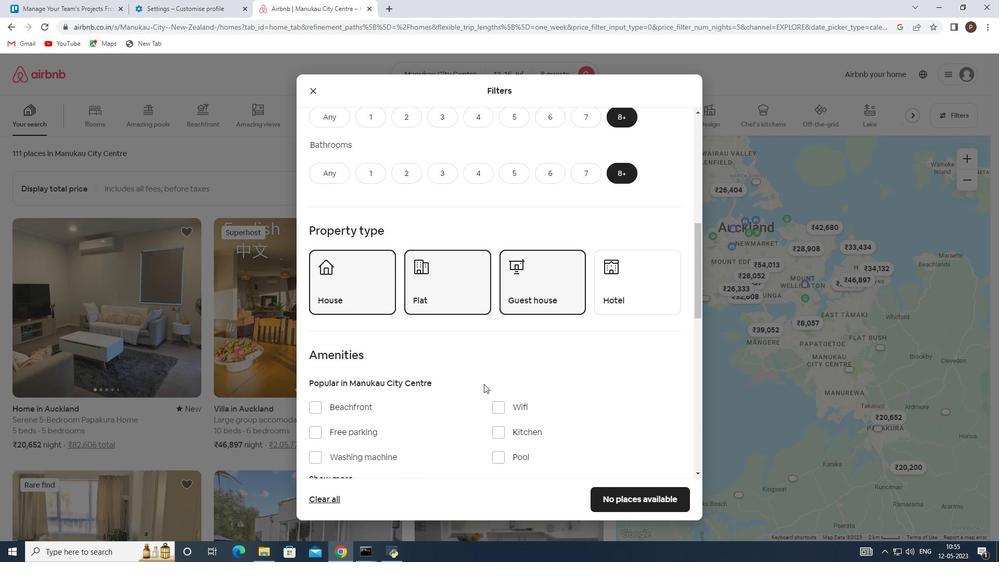 
Action: Mouse moved to (500, 355)
Screenshot: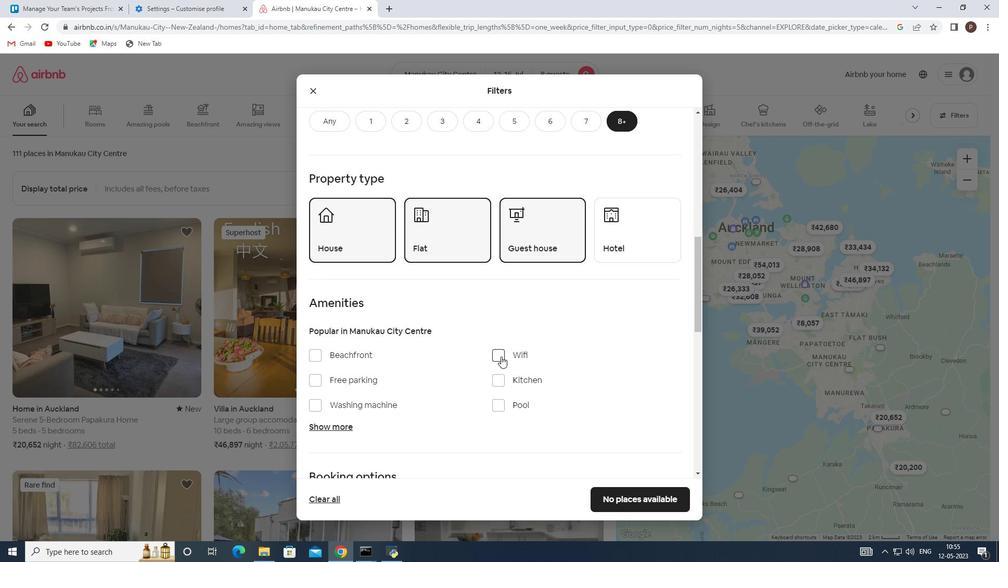
Action: Mouse pressed left at (500, 355)
Screenshot: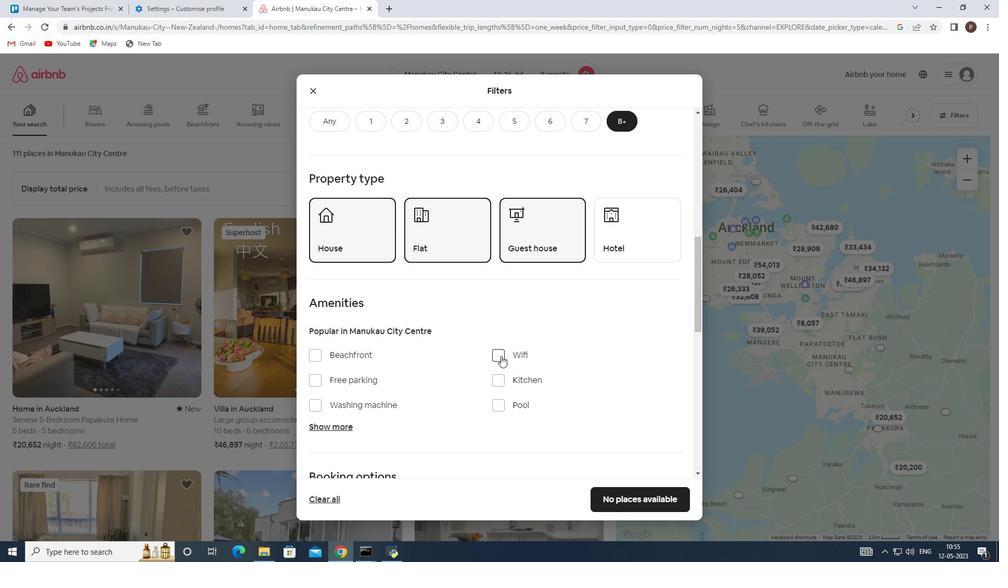 
Action: Mouse moved to (346, 427)
Screenshot: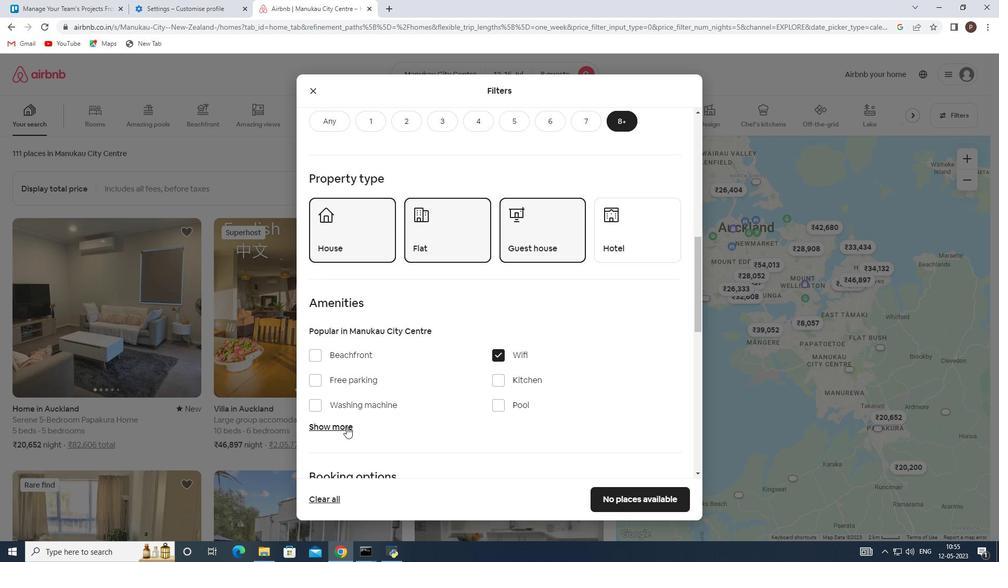 
Action: Mouse pressed left at (346, 427)
Screenshot: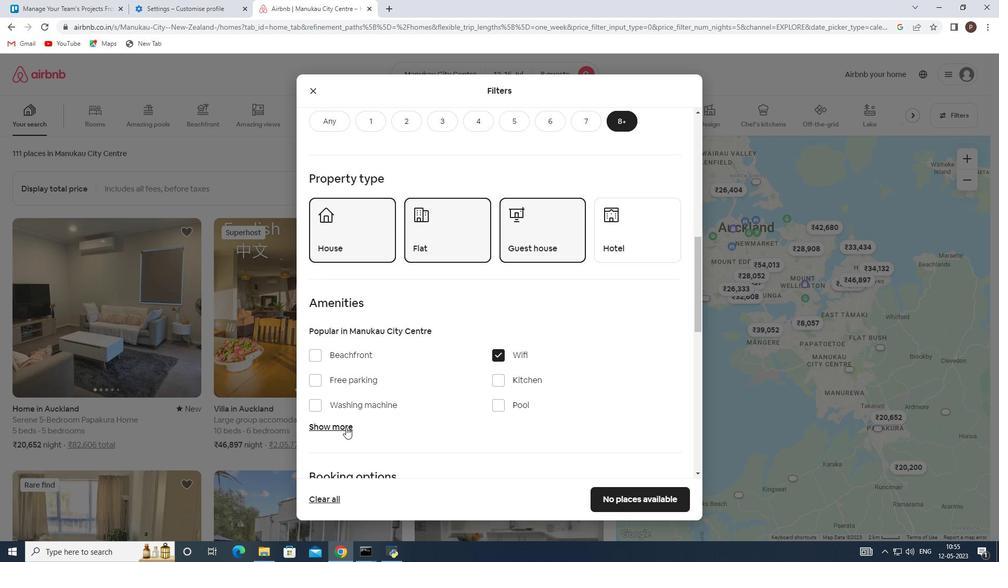 
Action: Mouse moved to (377, 415)
Screenshot: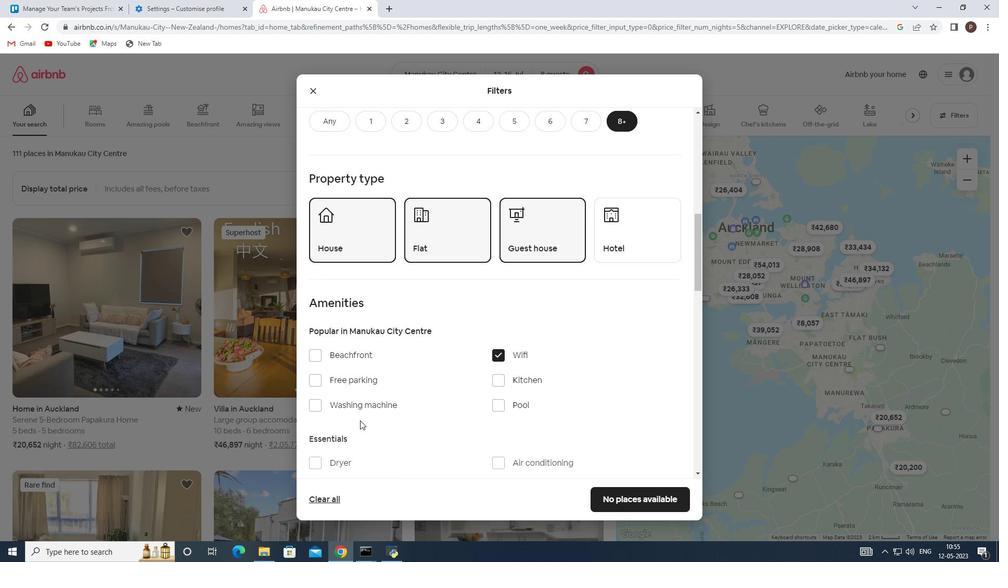 
Action: Mouse scrolled (377, 414) with delta (0, 0)
Screenshot: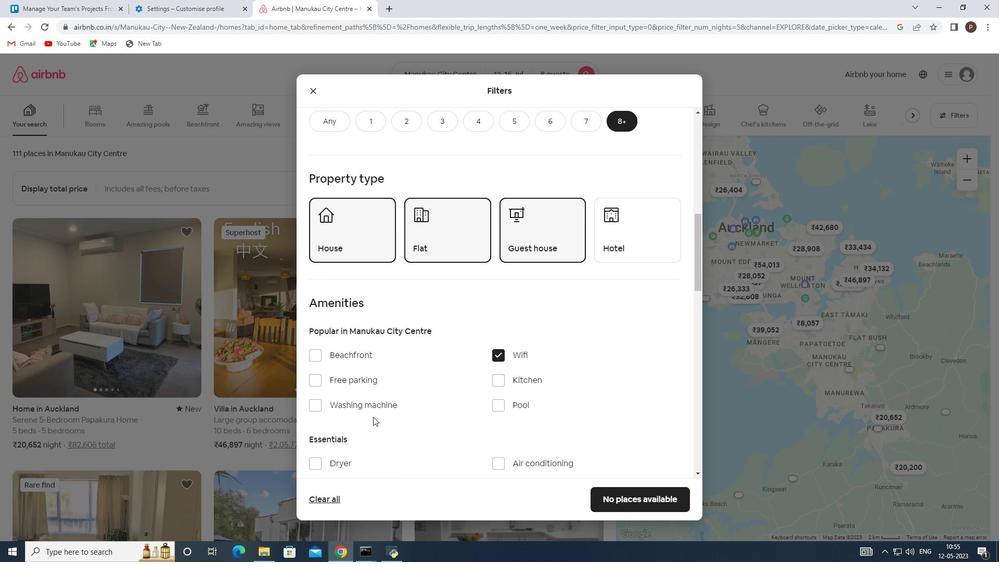 
Action: Mouse scrolled (377, 414) with delta (0, 0)
Screenshot: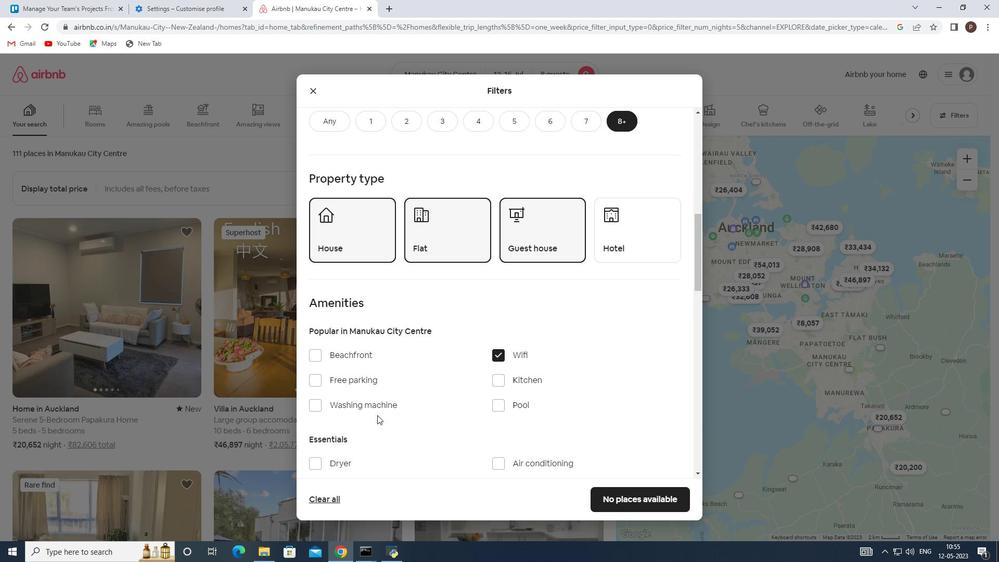 
Action: Mouse moved to (313, 409)
Screenshot: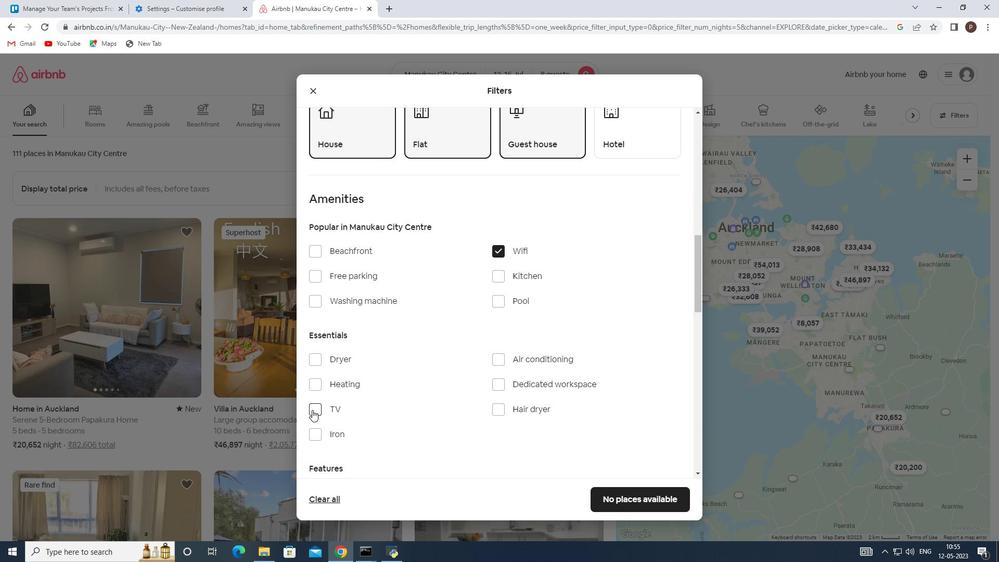 
Action: Mouse pressed left at (313, 409)
Screenshot: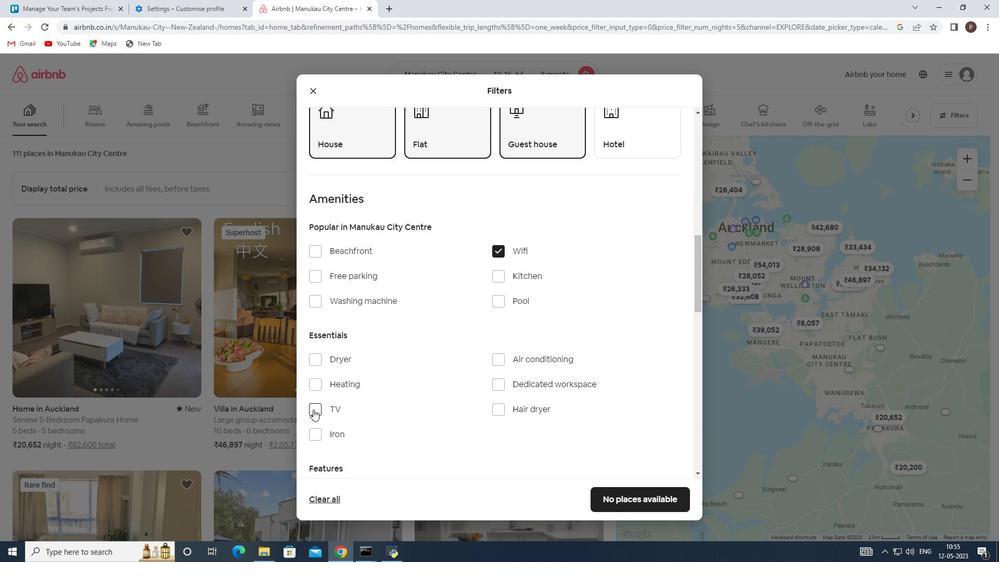 
Action: Mouse moved to (316, 273)
Screenshot: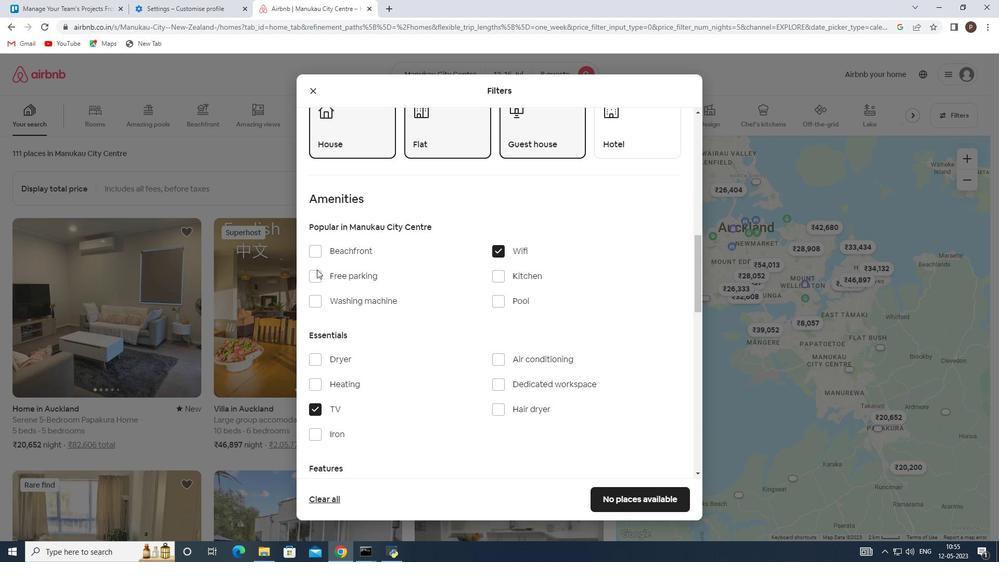 
Action: Mouse pressed left at (316, 273)
Screenshot: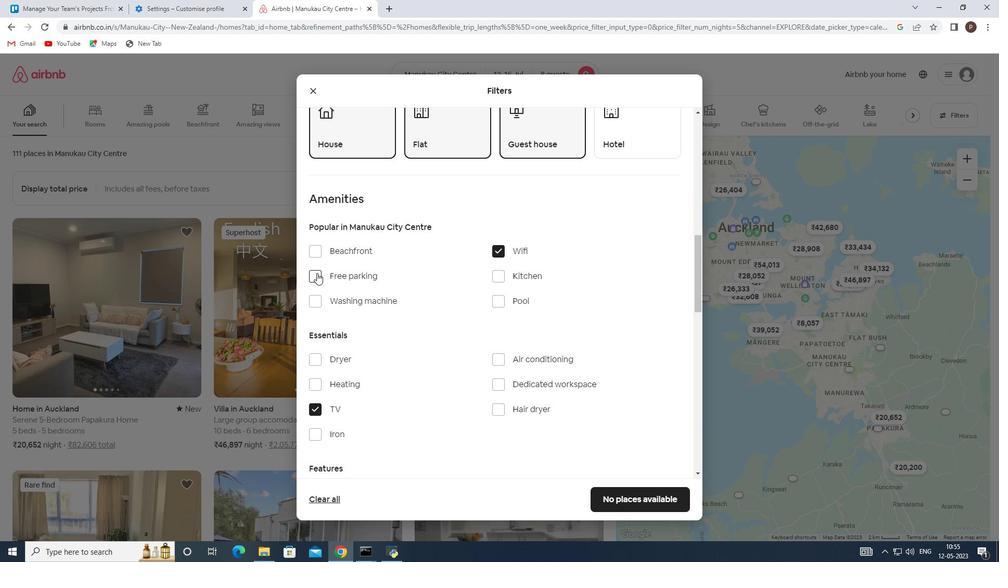 
Action: Mouse moved to (404, 359)
Screenshot: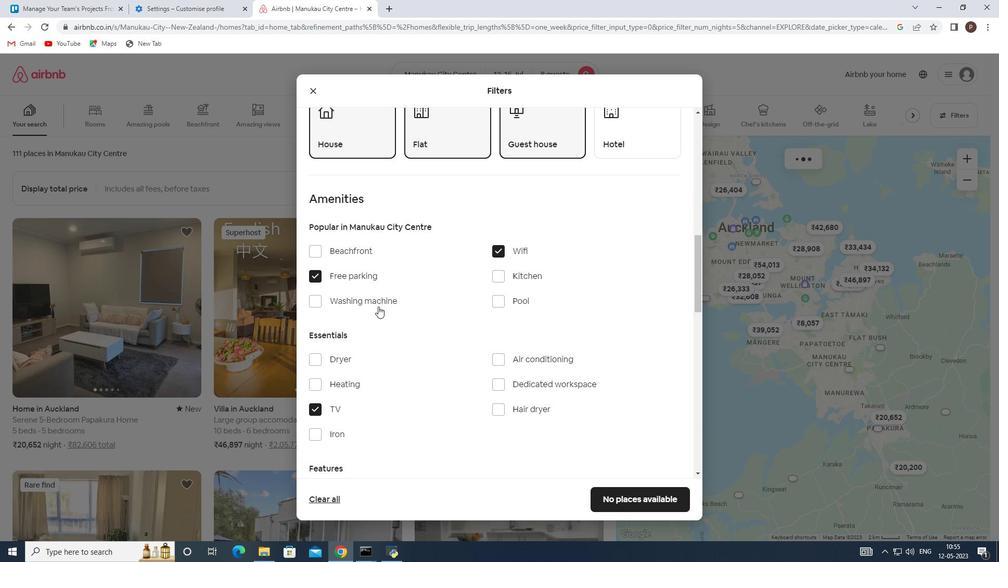 
Action: Mouse scrolled (404, 358) with delta (0, 0)
Screenshot: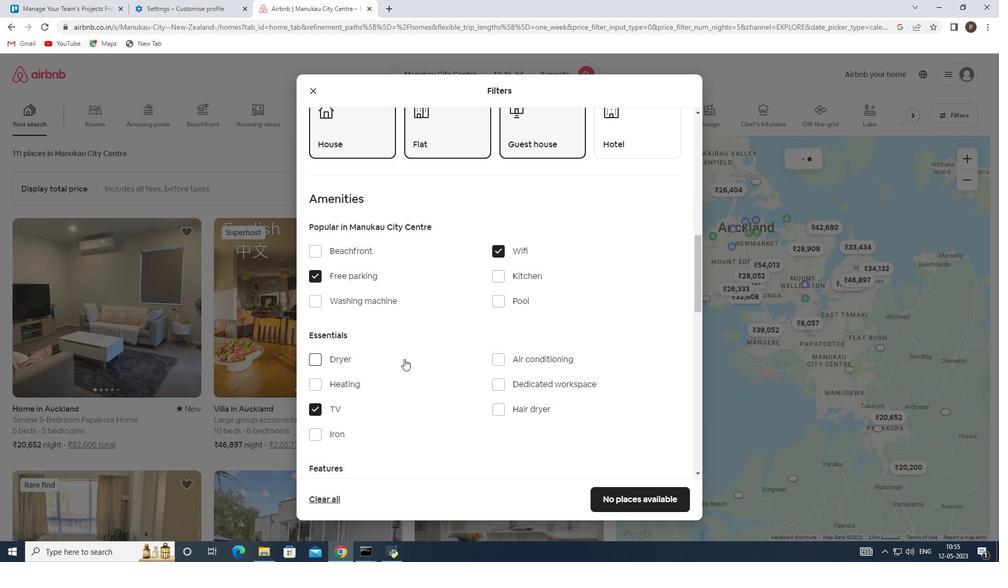 
Action: Mouse scrolled (404, 358) with delta (0, 0)
Screenshot: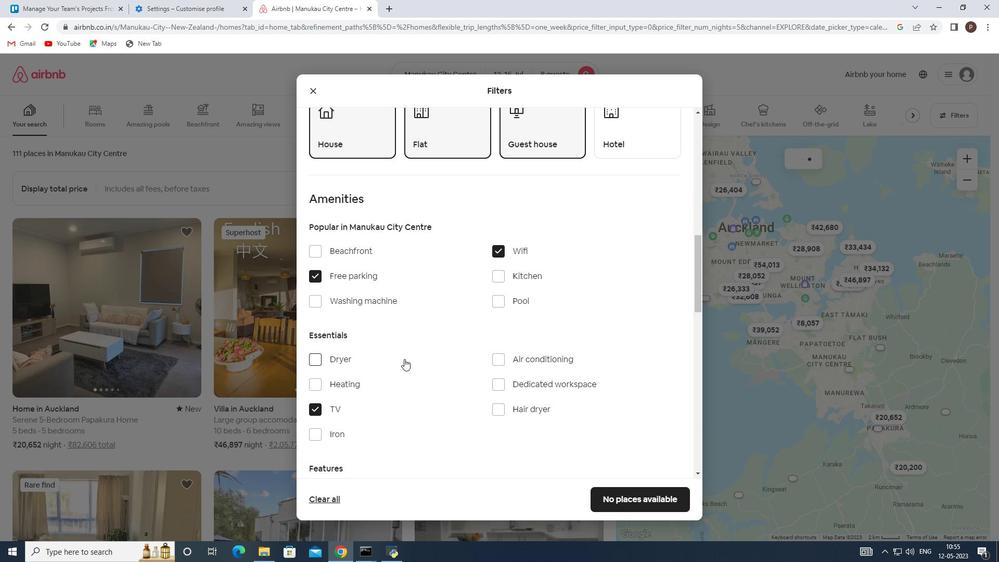 
Action: Mouse scrolled (404, 358) with delta (0, 0)
Screenshot: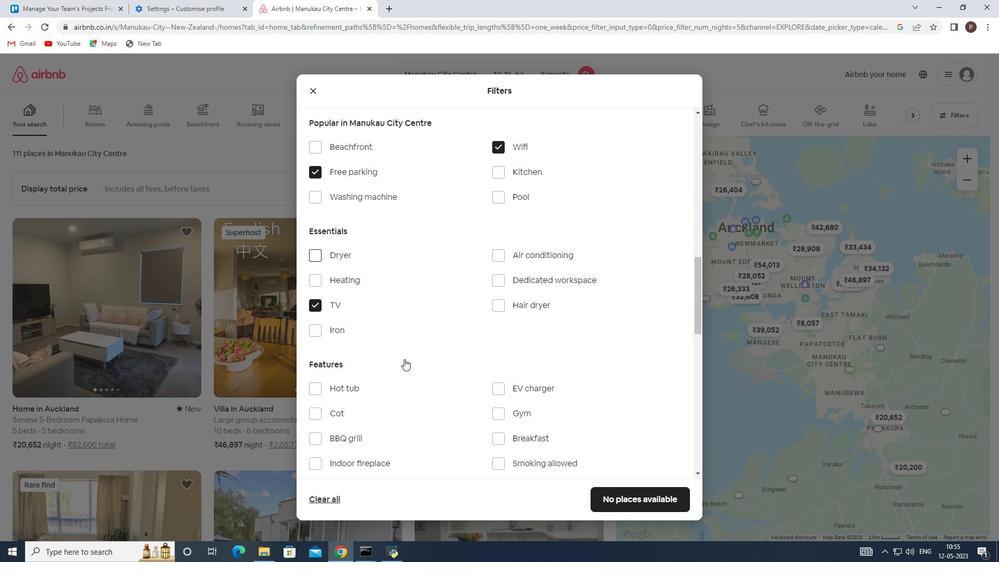 
Action: Mouse scrolled (404, 358) with delta (0, 0)
Screenshot: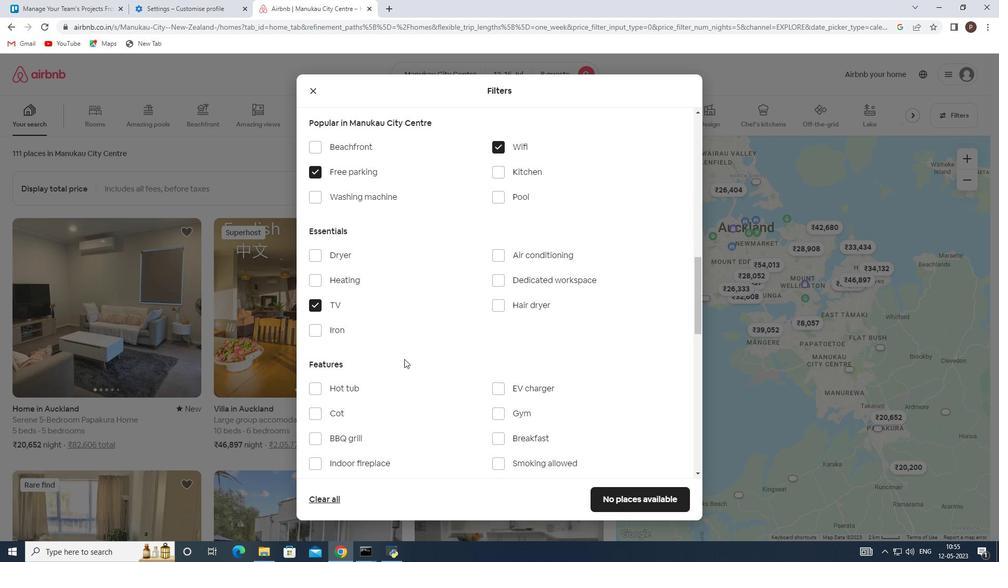 
Action: Mouse moved to (500, 313)
Screenshot: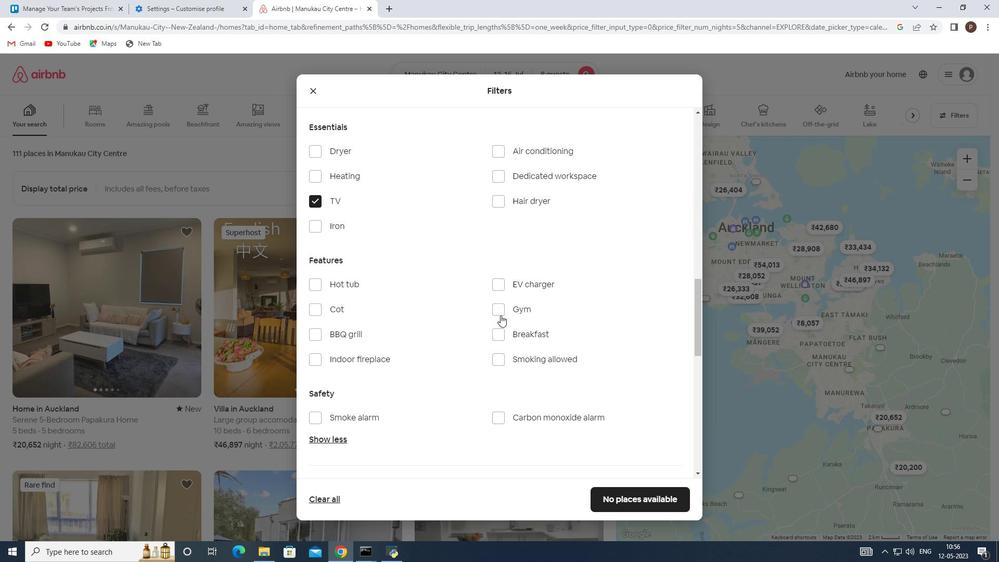 
Action: Mouse pressed left at (500, 313)
Screenshot: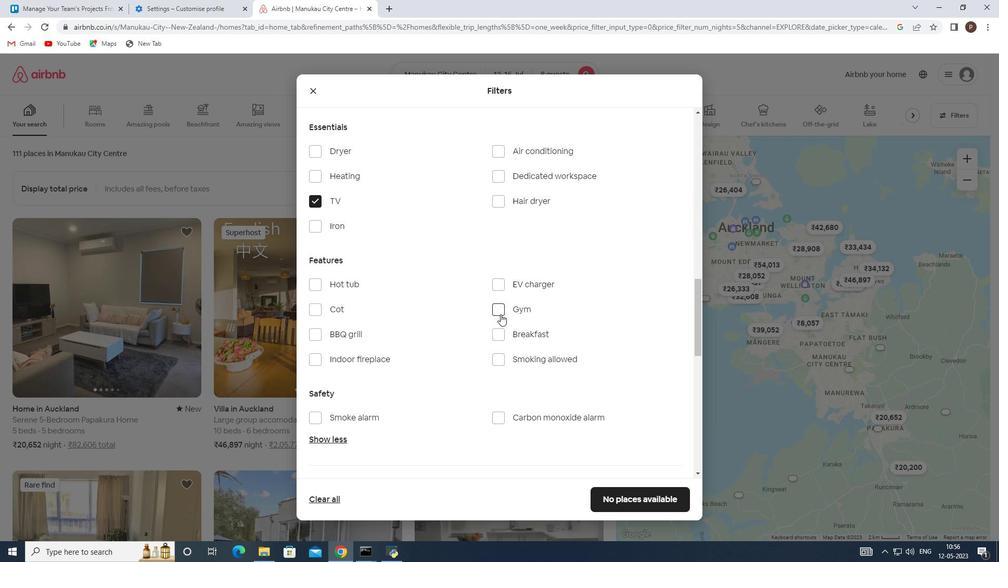 
Action: Mouse moved to (497, 338)
Screenshot: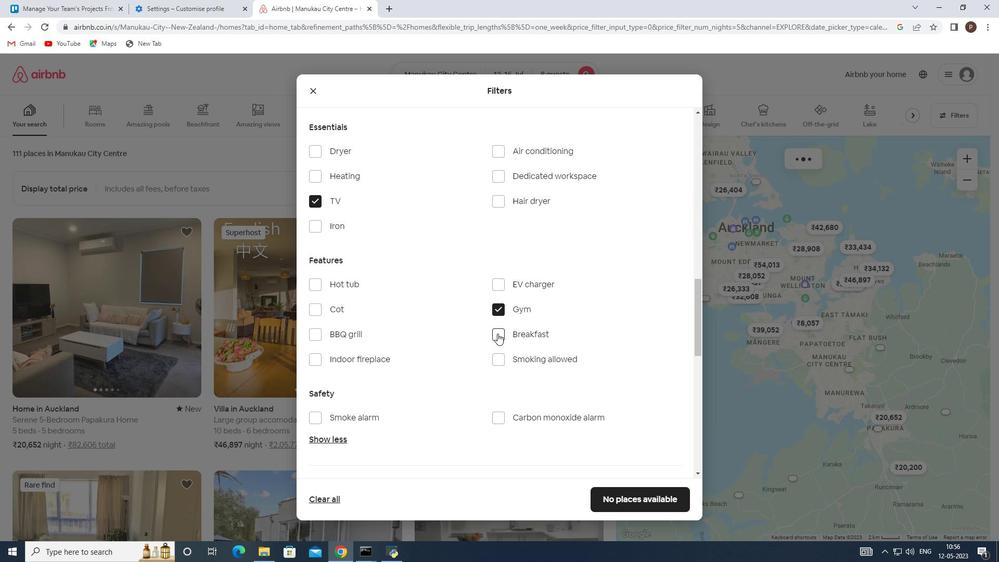 
Action: Mouse pressed left at (497, 338)
Screenshot: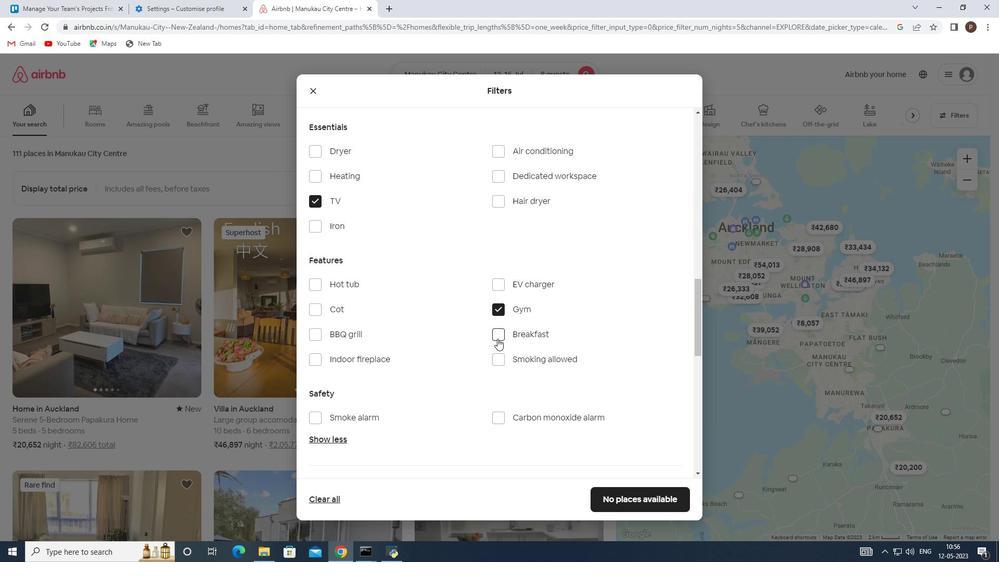 
Action: Mouse moved to (452, 364)
Screenshot: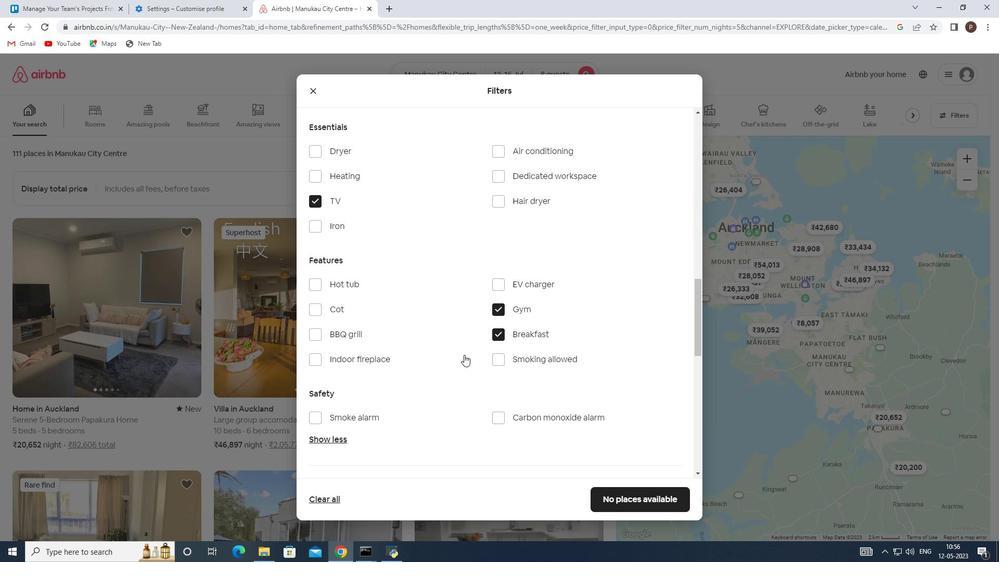 
Action: Mouse scrolled (452, 363) with delta (0, 0)
Screenshot: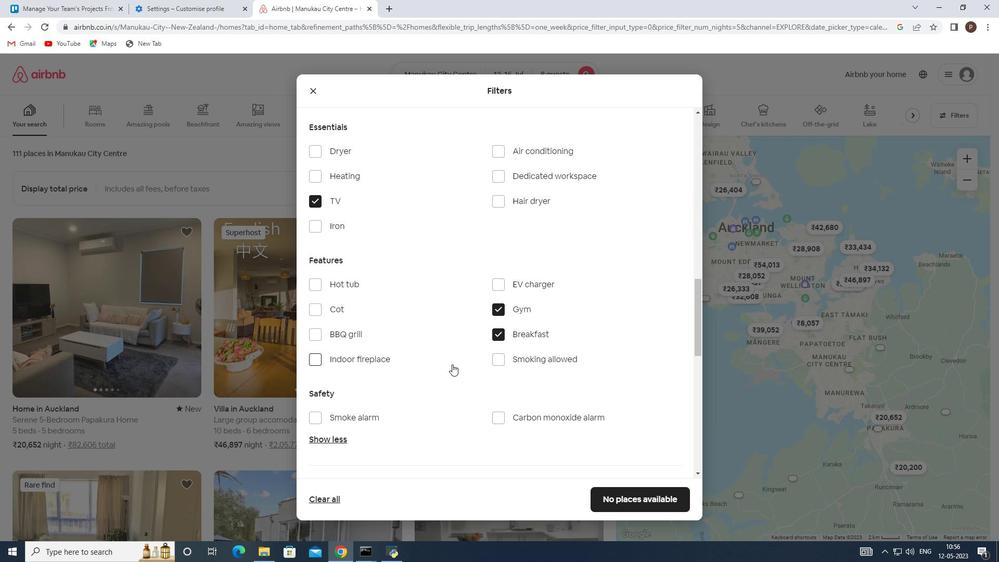 
Action: Mouse scrolled (452, 363) with delta (0, 0)
Screenshot: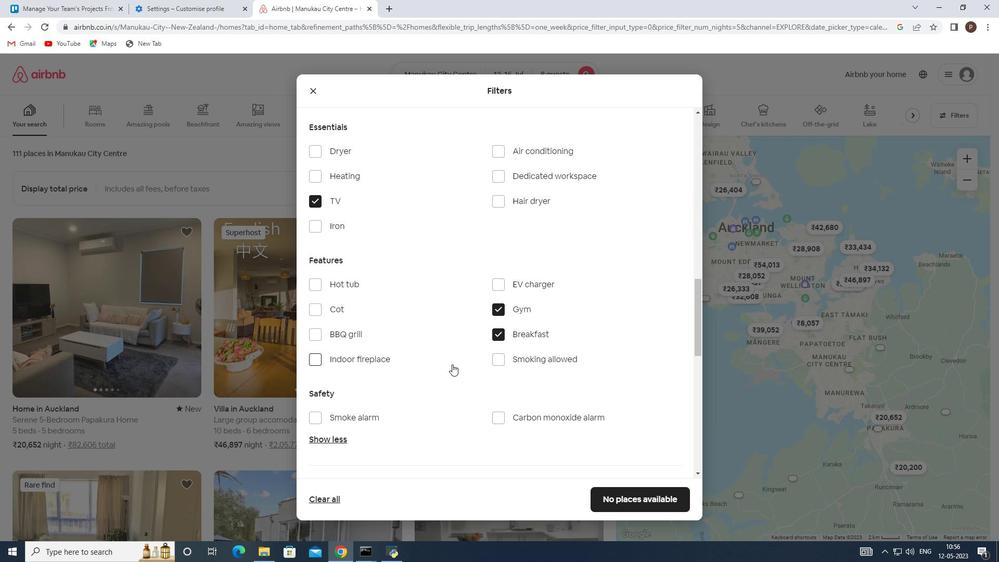 
Action: Mouse scrolled (452, 363) with delta (0, 0)
Screenshot: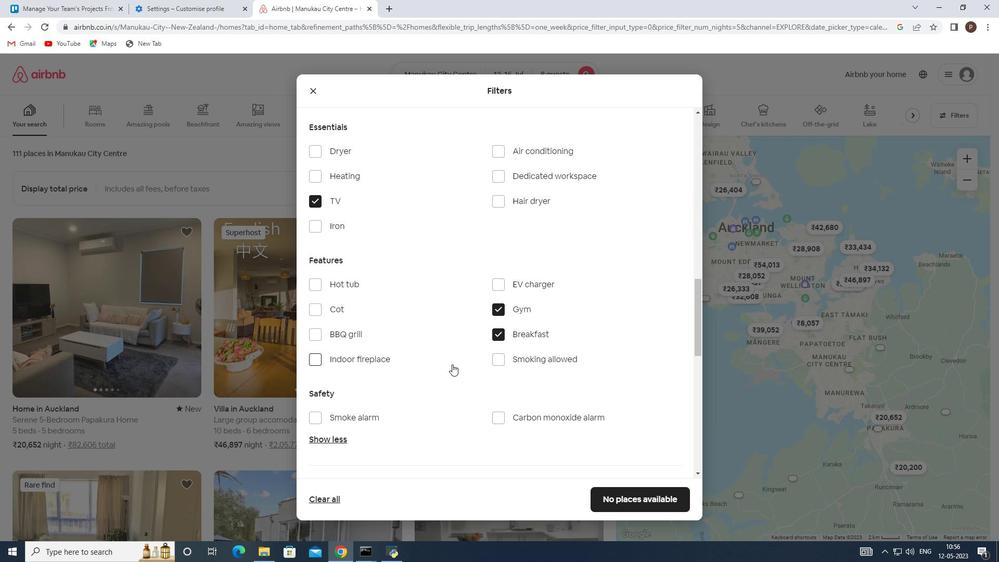 
Action: Mouse moved to (489, 359)
Screenshot: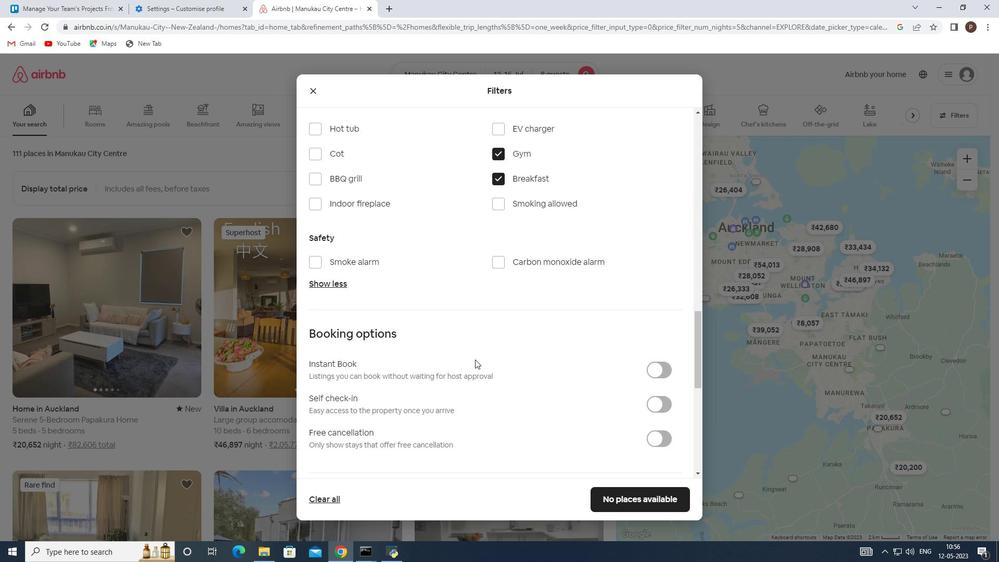 
Action: Mouse scrolled (489, 358) with delta (0, 0)
Screenshot: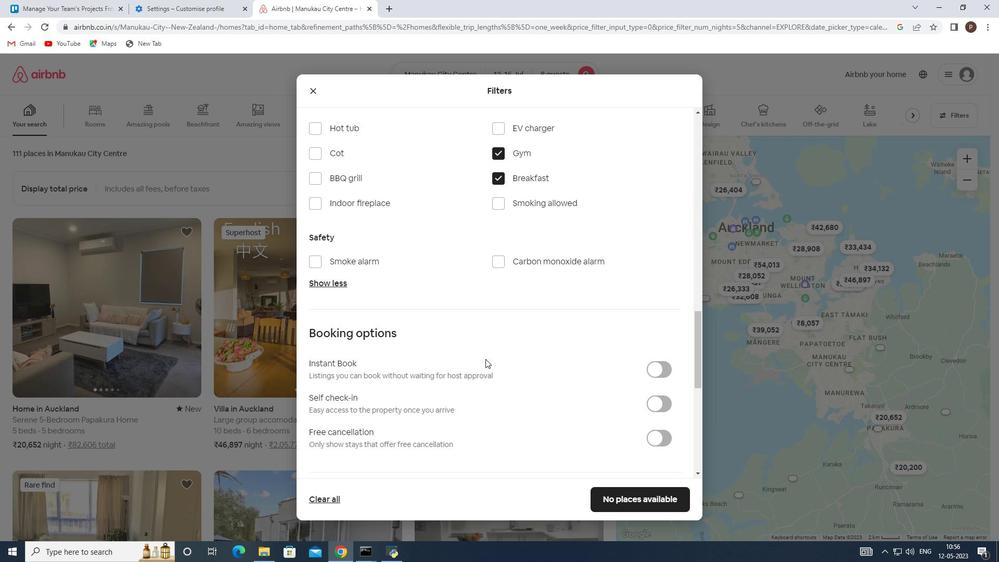 
Action: Mouse scrolled (489, 358) with delta (0, 0)
Screenshot: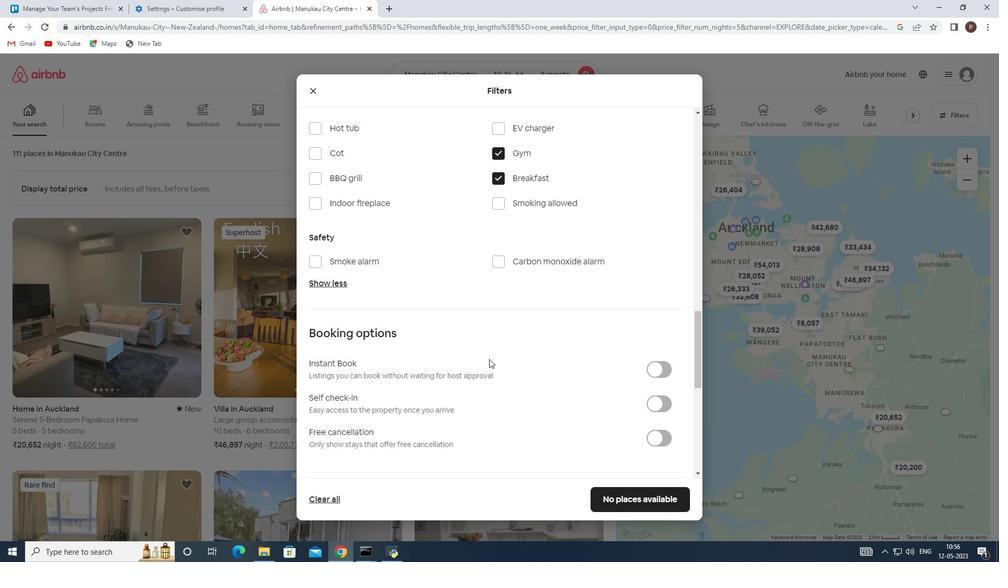 
Action: Mouse moved to (650, 301)
Screenshot: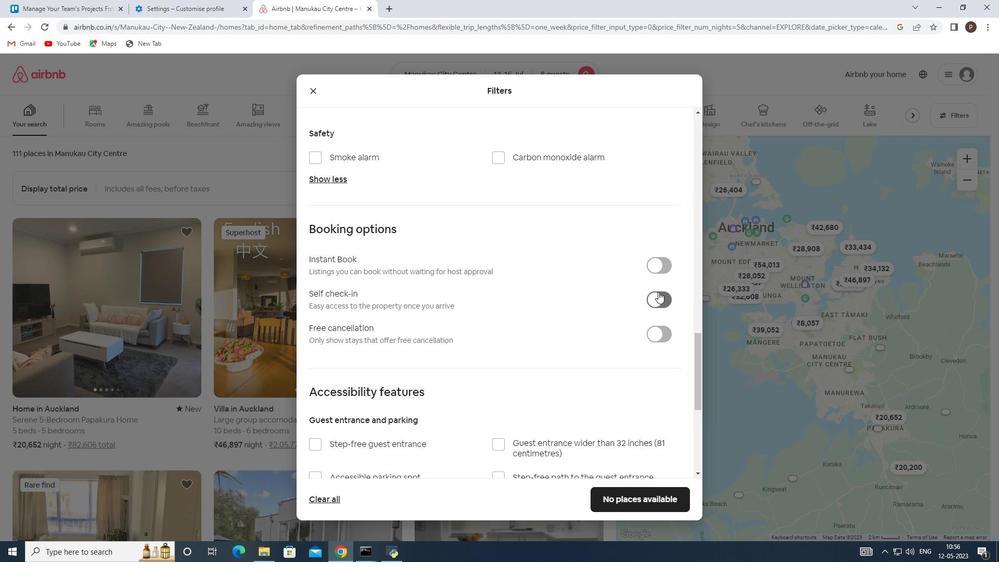 
Action: Mouse pressed left at (650, 301)
Screenshot: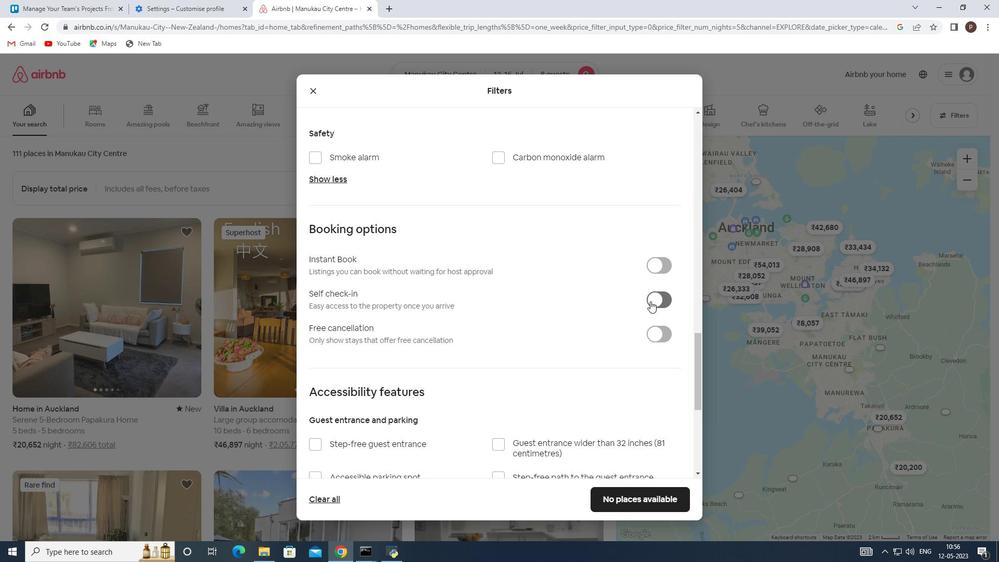 
Action: Mouse moved to (532, 313)
Screenshot: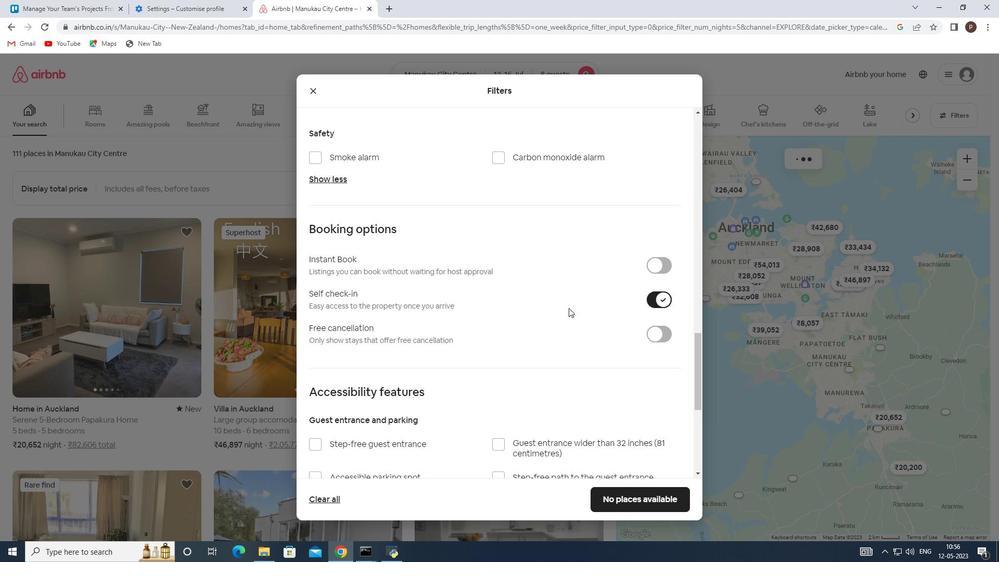 
Action: Mouse scrolled (532, 313) with delta (0, 0)
Screenshot: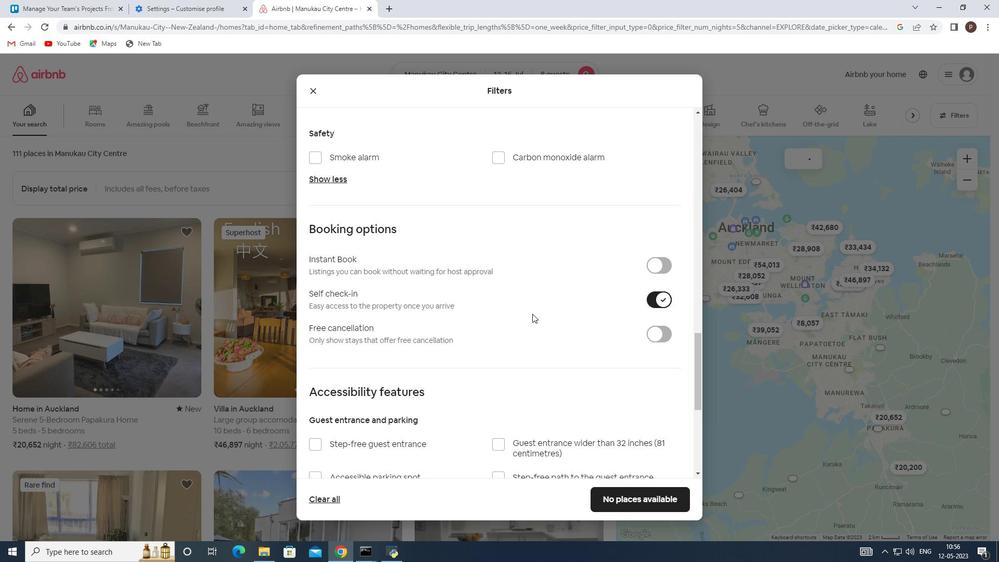 
Action: Mouse scrolled (532, 313) with delta (0, 0)
Screenshot: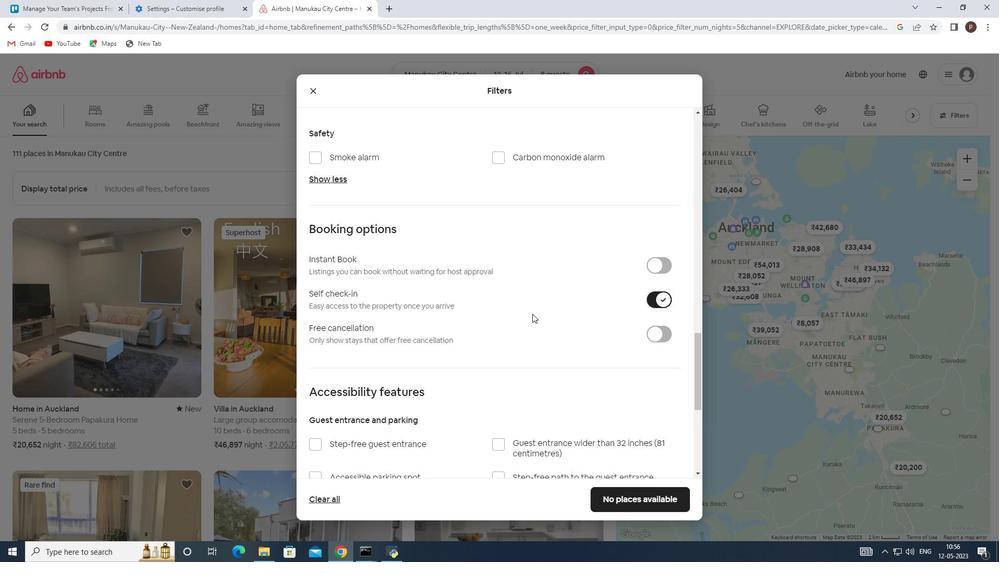 
Action: Mouse scrolled (532, 313) with delta (0, 0)
Screenshot: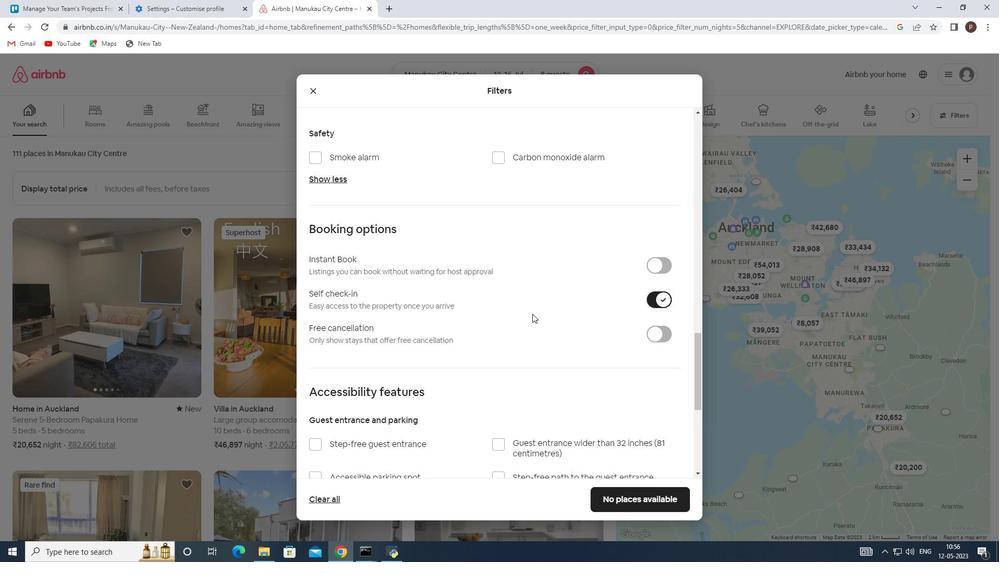 
Action: Mouse scrolled (532, 313) with delta (0, 0)
Screenshot: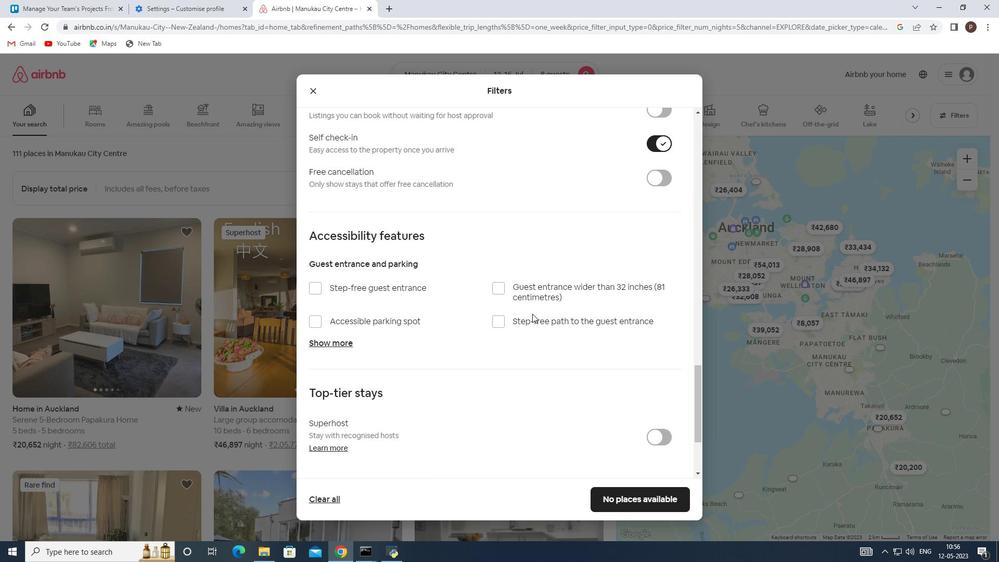 
Action: Mouse scrolled (532, 313) with delta (0, 0)
Screenshot: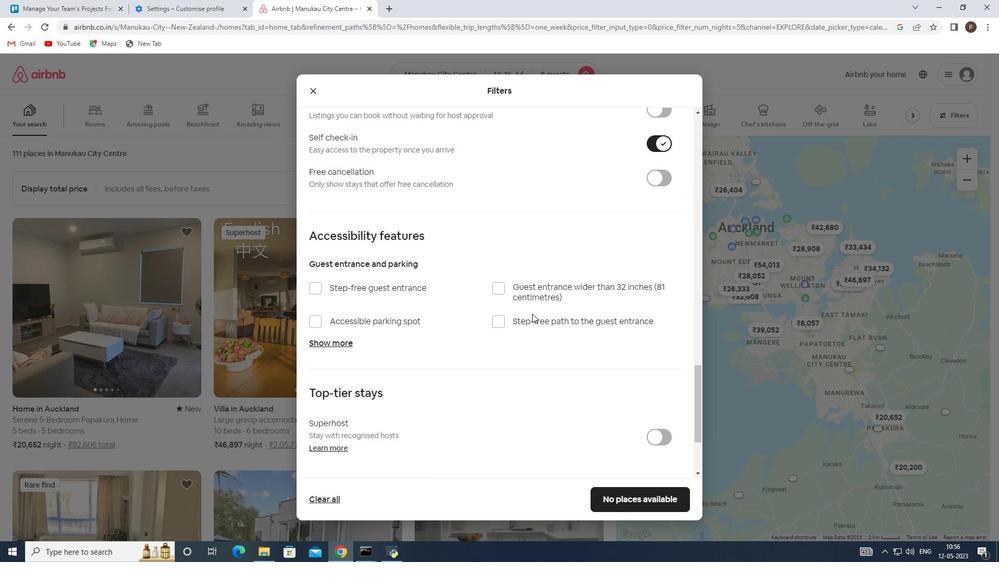 
Action: Mouse scrolled (532, 313) with delta (0, 0)
Screenshot: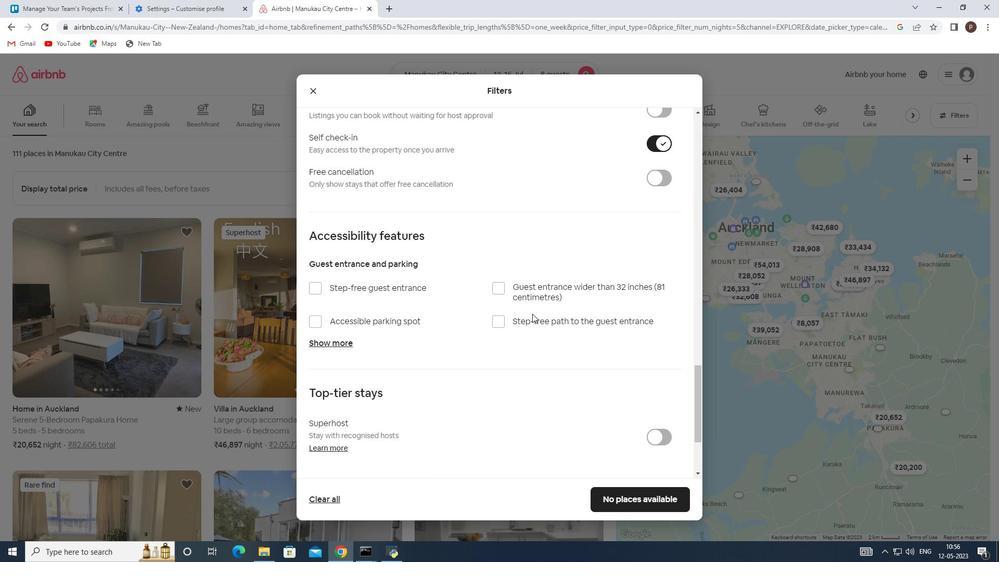 
Action: Mouse moved to (317, 402)
Screenshot: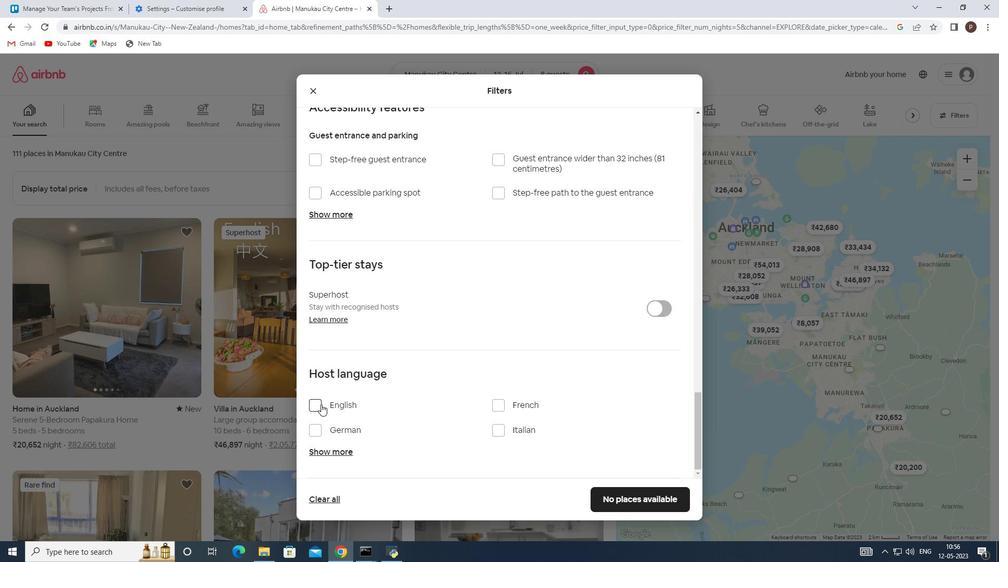 
Action: Mouse pressed left at (317, 402)
Screenshot: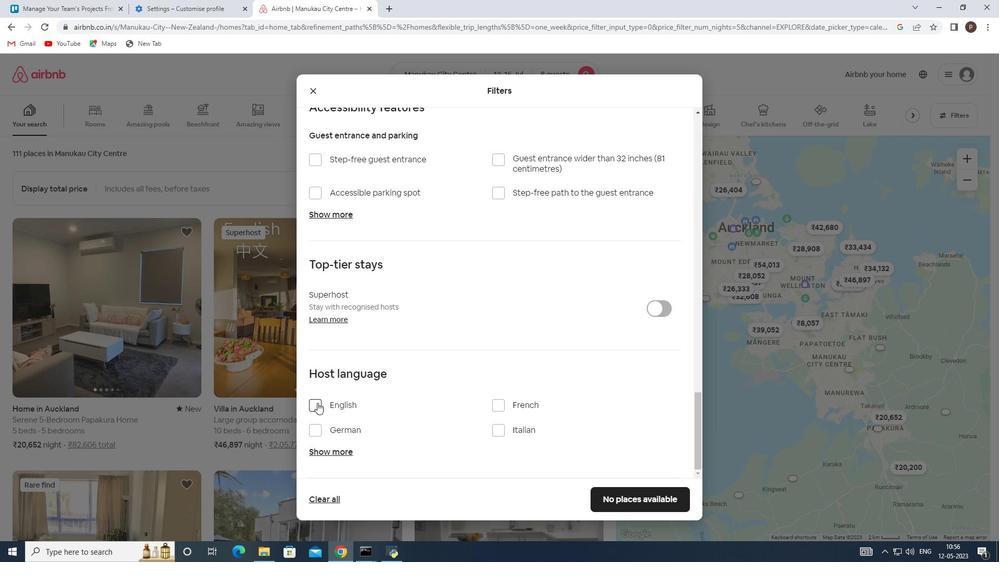 
Action: Mouse moved to (613, 498)
Screenshot: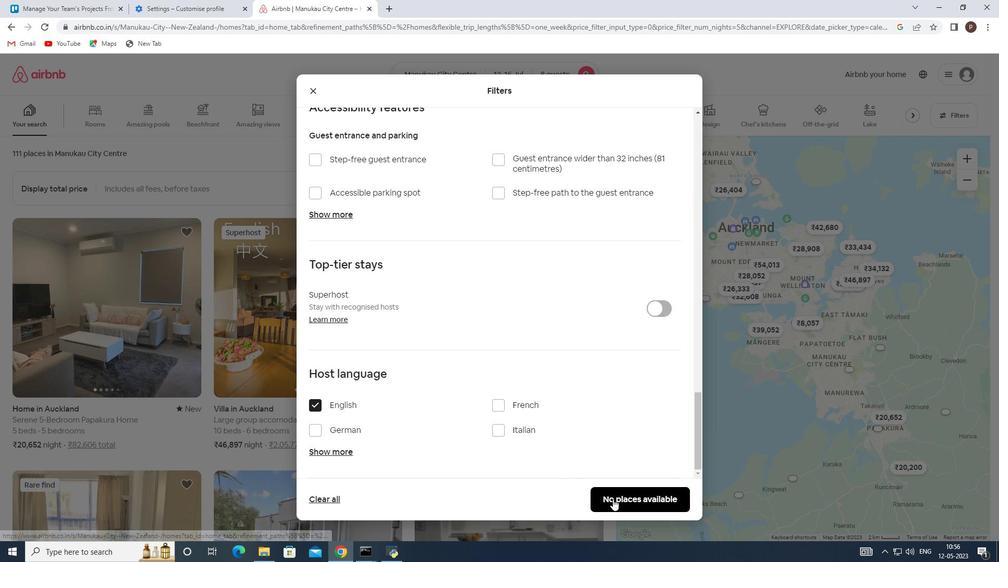 
Action: Mouse scrolled (613, 497) with delta (0, 0)
Screenshot: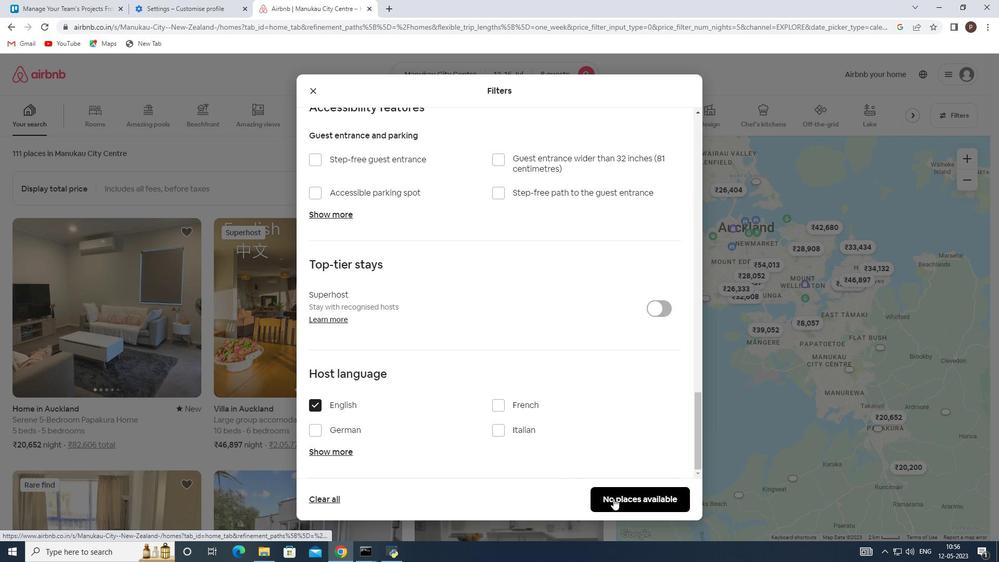 
Action: Mouse pressed left at (613, 498)
Screenshot: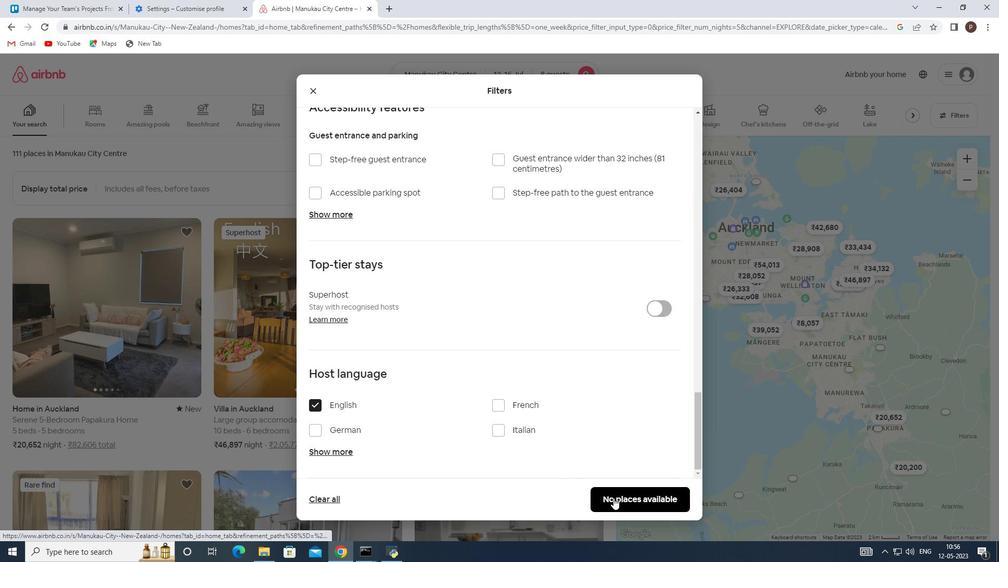 
